 Task: Find connections with filter location Gent with filter topic #aiwith filter profile language French with filter current company Kotak Life with filter school North-Eastern Hill University with filter industry Executive Search Services with filter service category NotaryOnline Research with filter keywords title Mechanic
Action: Mouse moved to (575, 115)
Screenshot: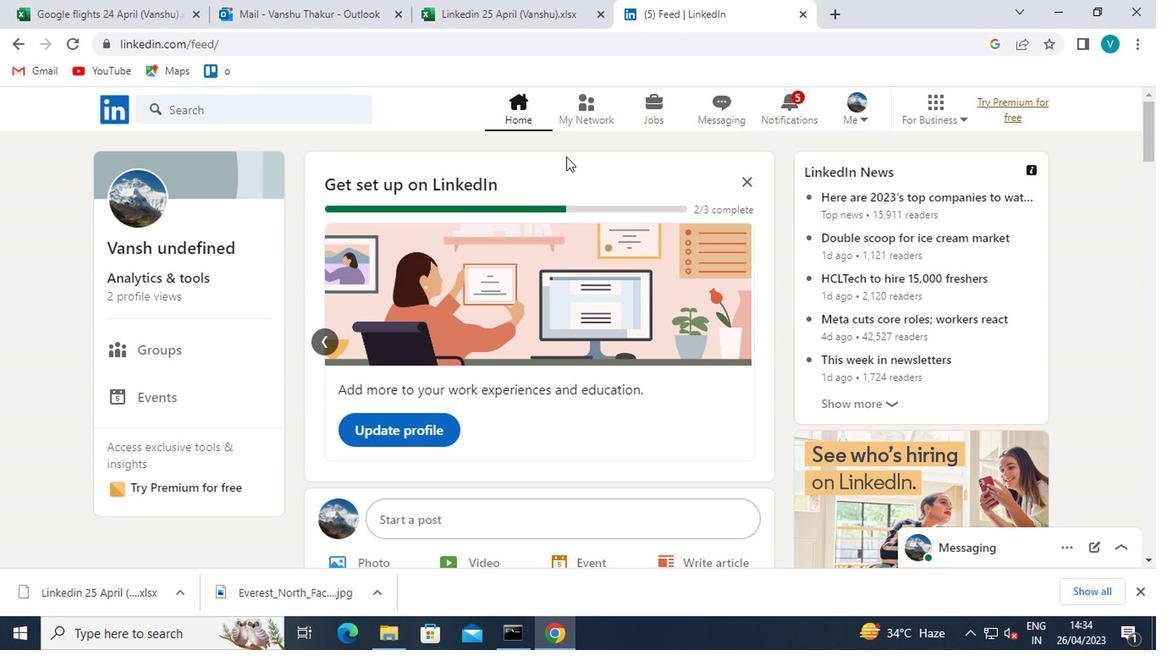 
Action: Mouse pressed left at (575, 115)
Screenshot: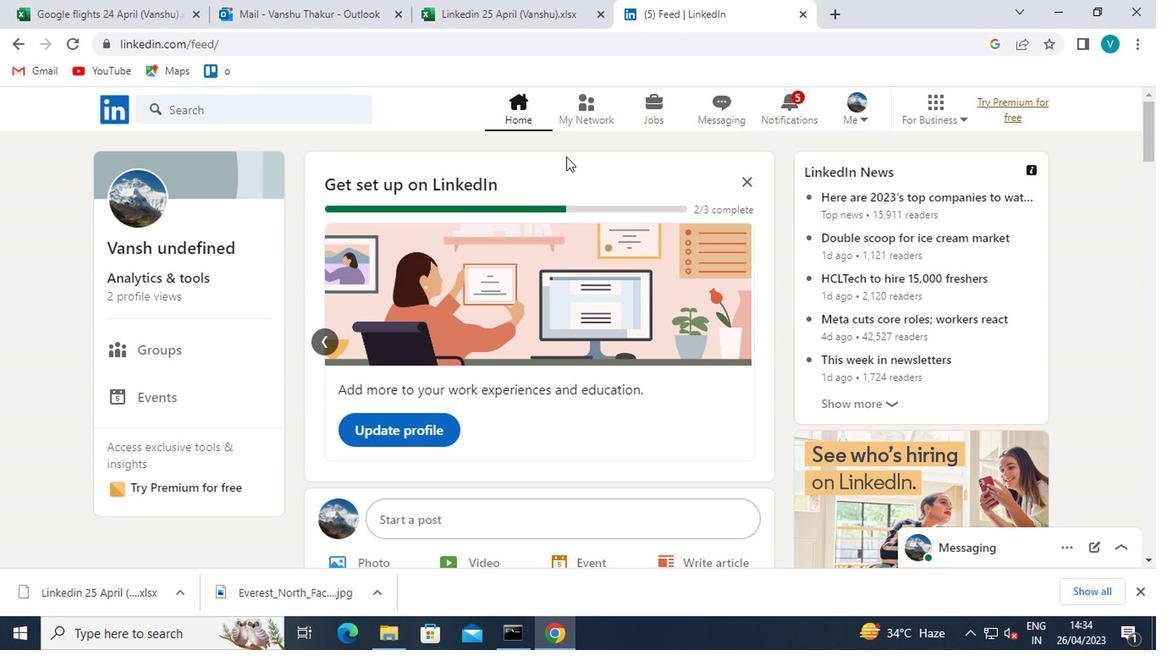 
Action: Mouse moved to (169, 200)
Screenshot: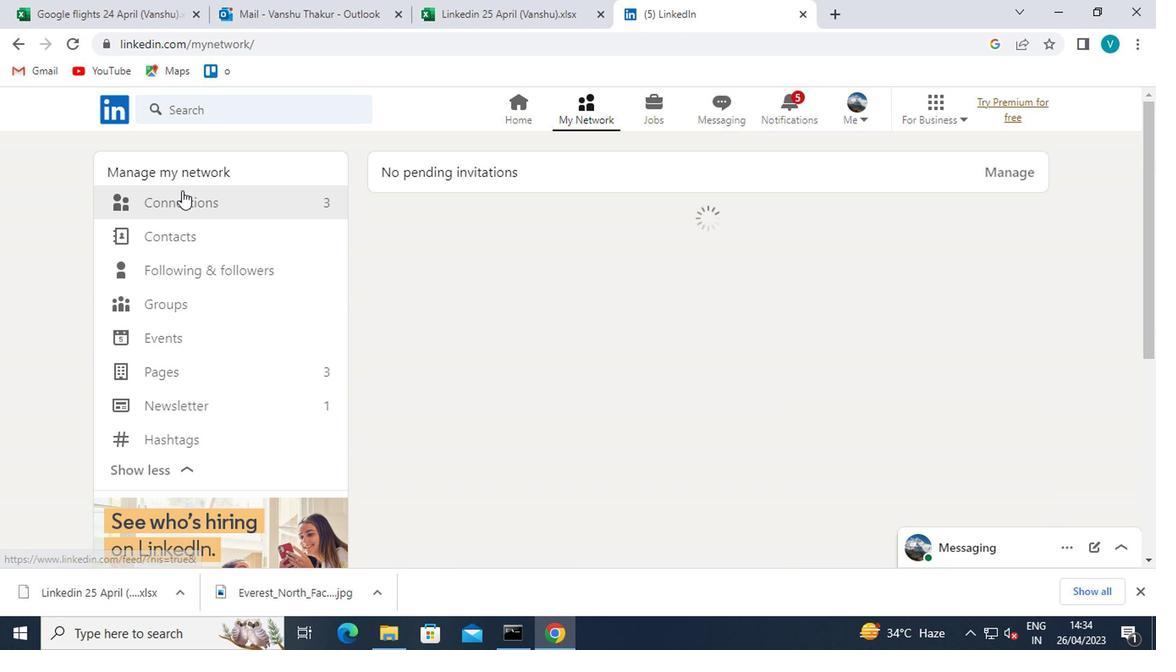 
Action: Mouse pressed left at (169, 200)
Screenshot: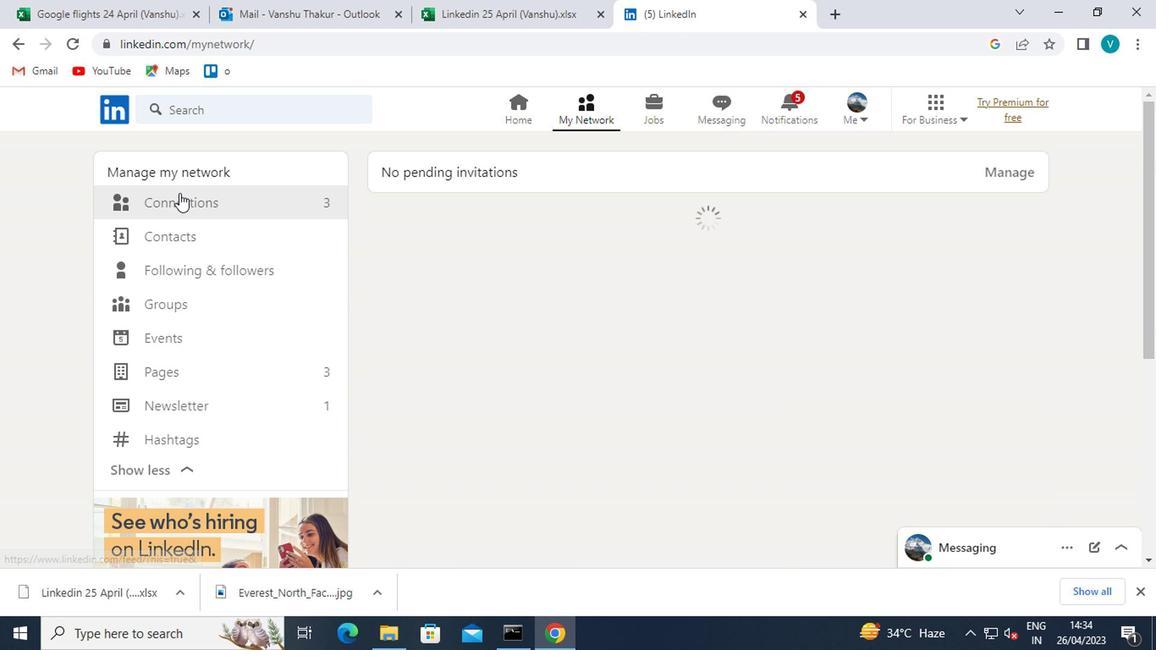 
Action: Mouse moved to (706, 205)
Screenshot: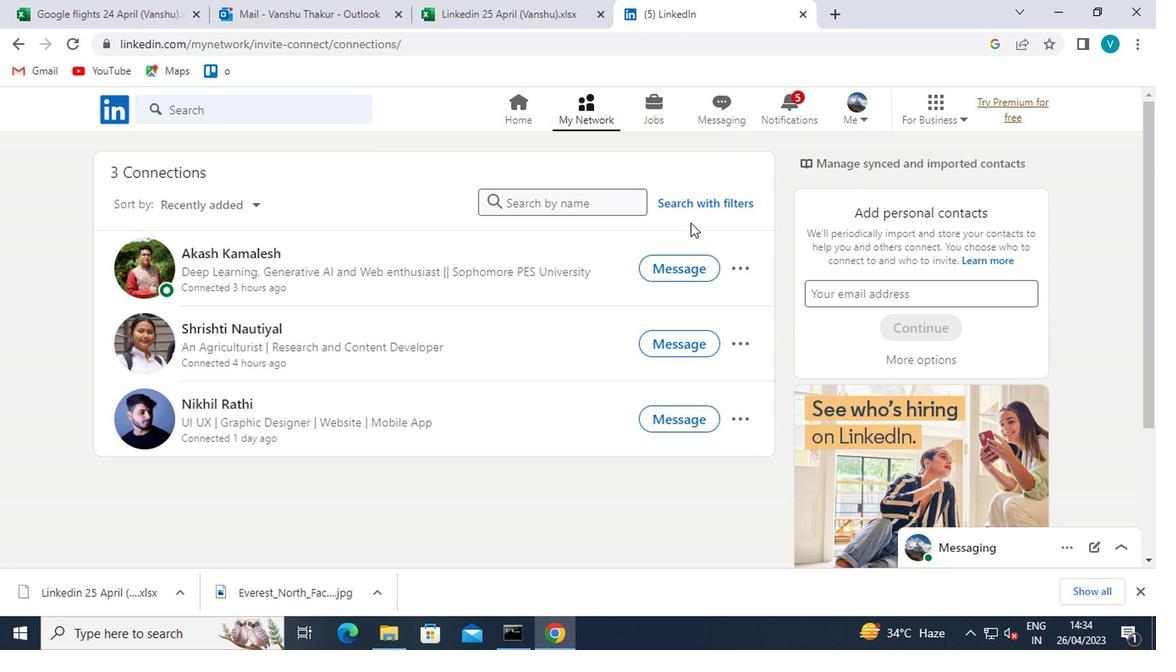 
Action: Mouse pressed left at (706, 205)
Screenshot: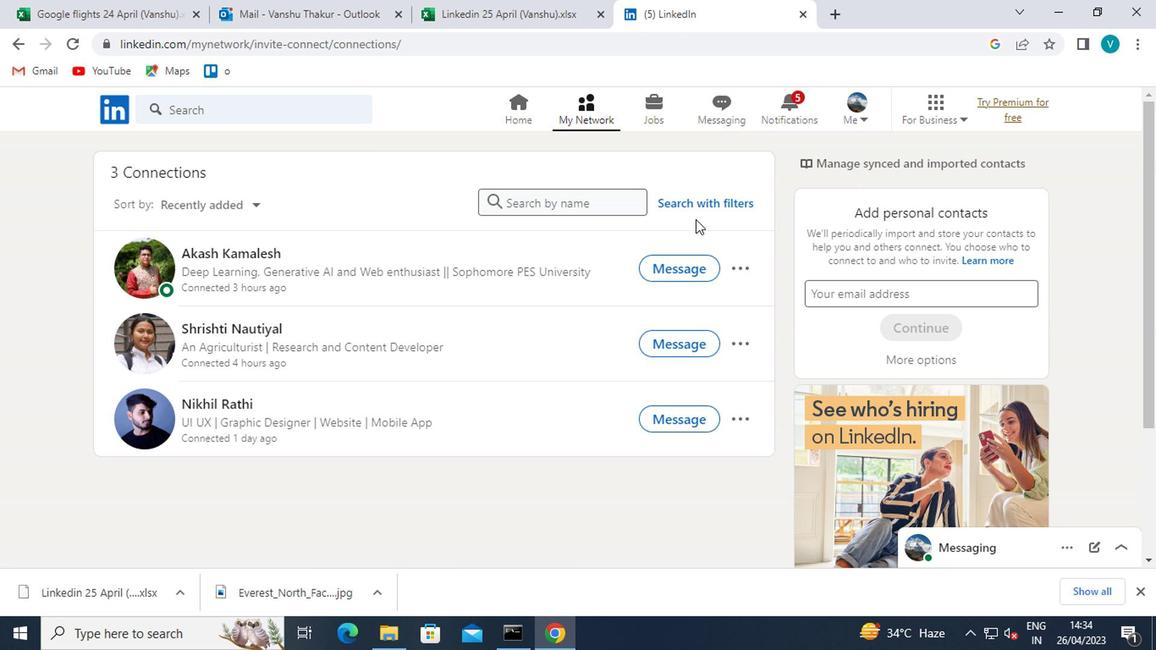 
Action: Mouse moved to (579, 165)
Screenshot: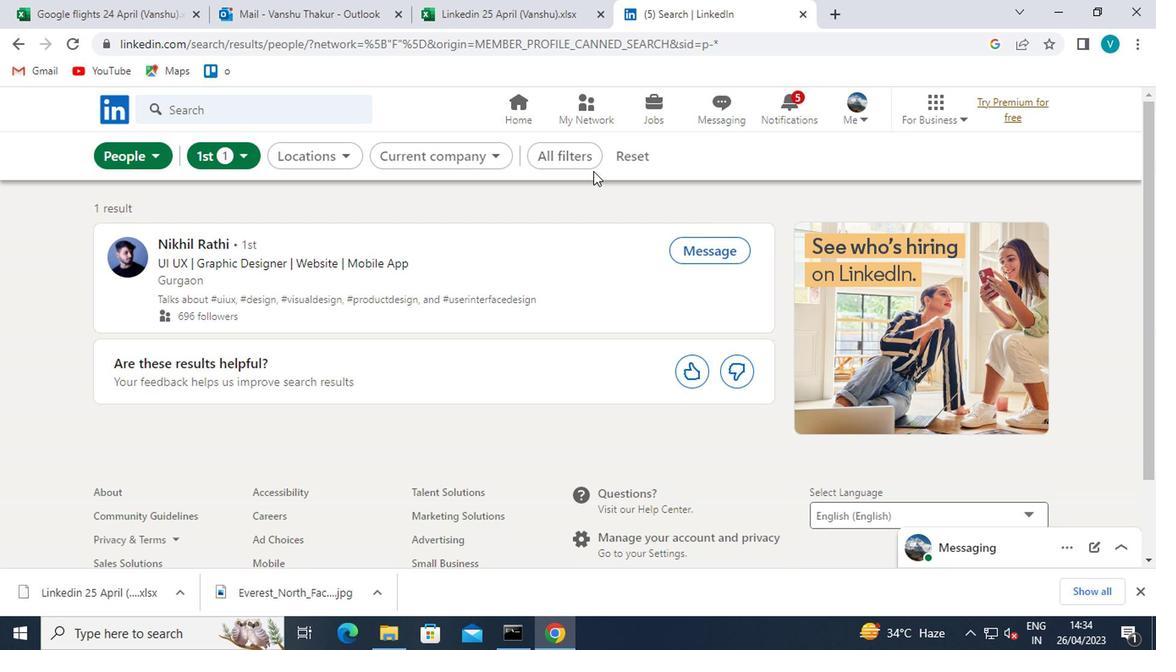 
Action: Mouse pressed left at (579, 165)
Screenshot: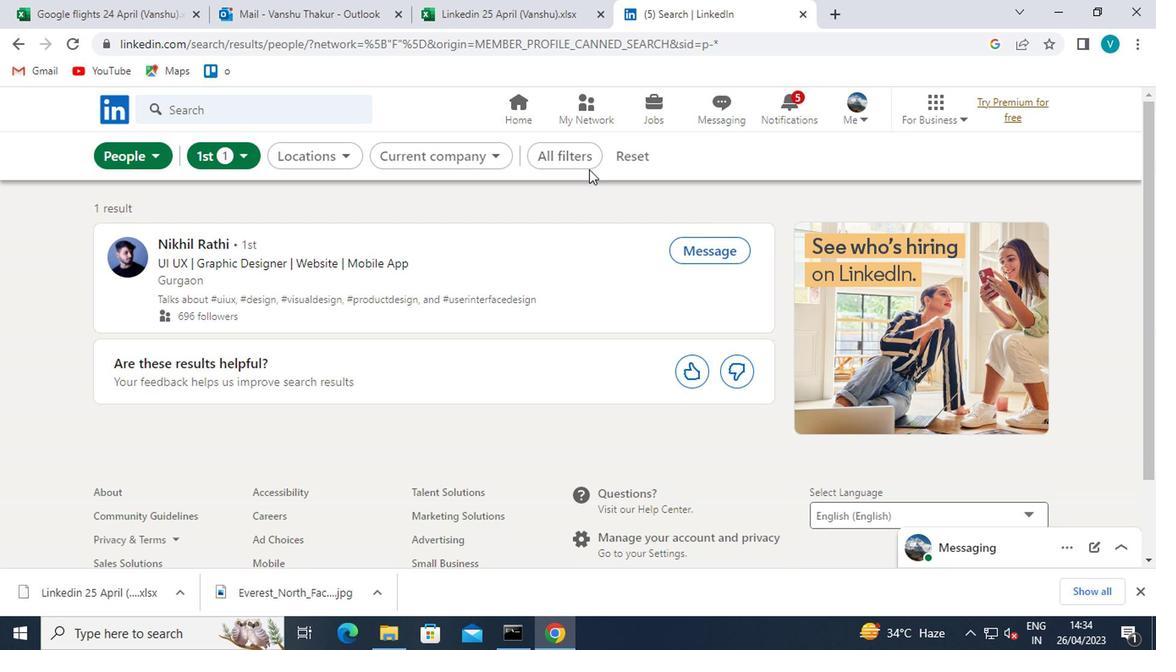 
Action: Mouse moved to (758, 295)
Screenshot: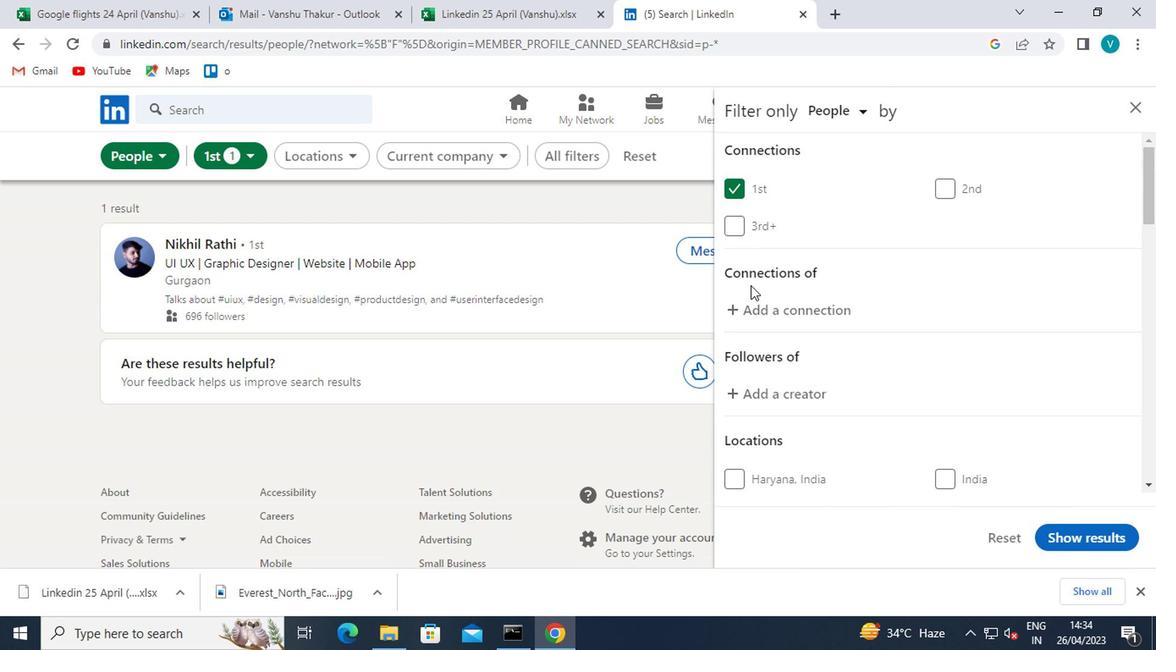 
Action: Mouse scrolled (758, 294) with delta (0, 0)
Screenshot: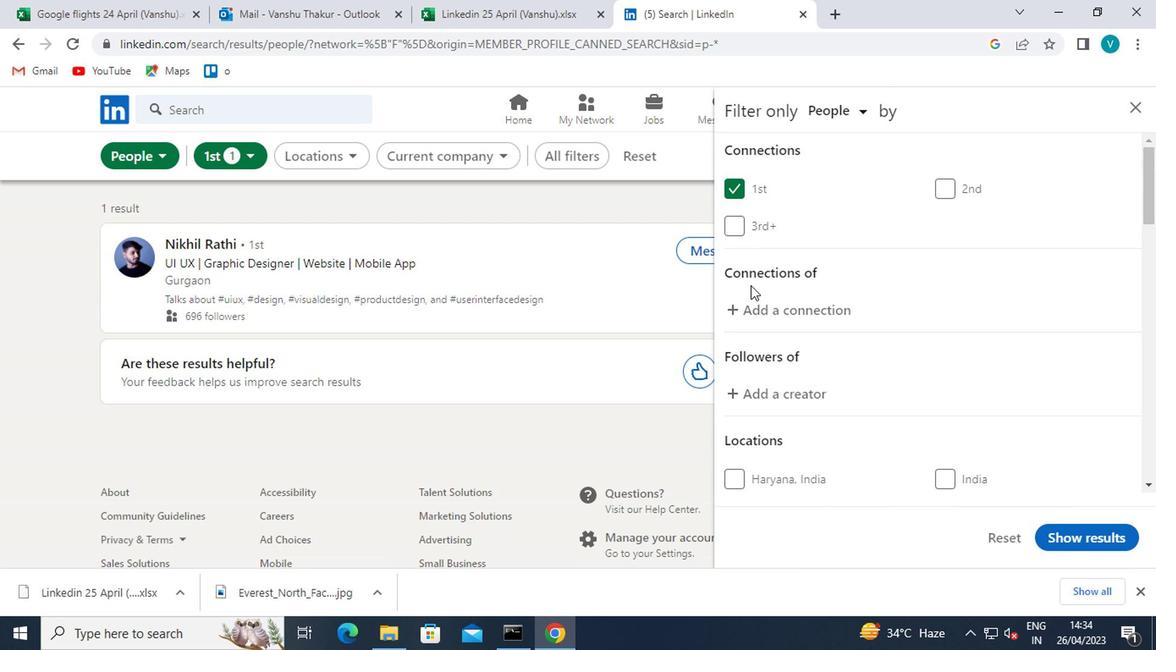
Action: Mouse moved to (760, 298)
Screenshot: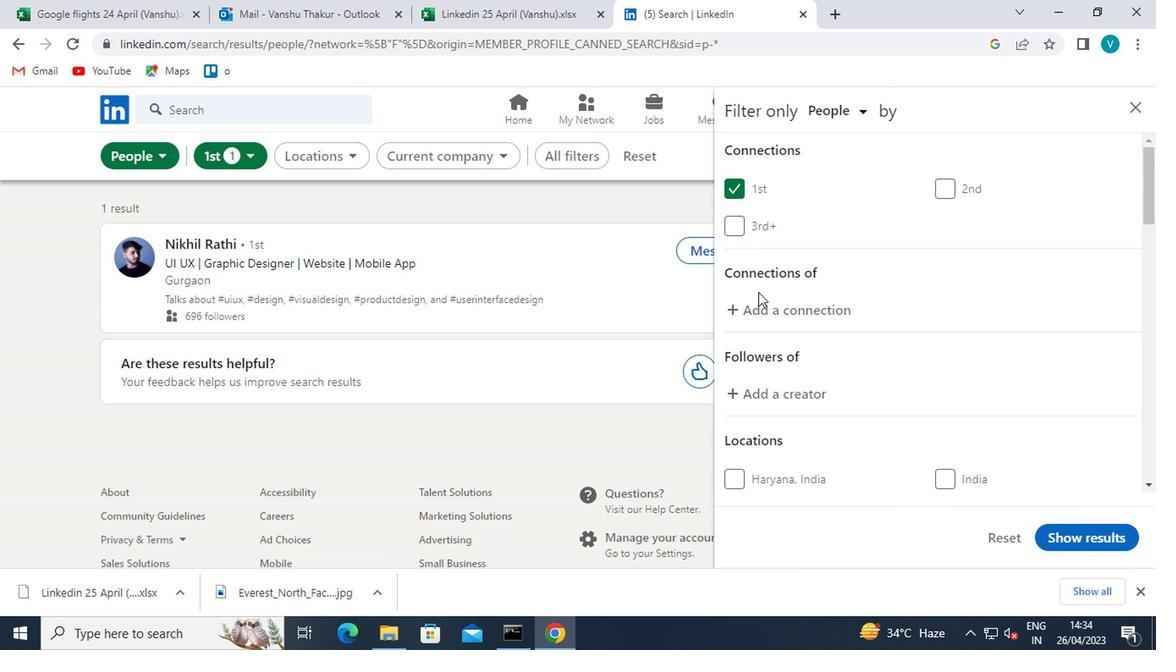 
Action: Mouse scrolled (760, 297) with delta (0, 0)
Screenshot: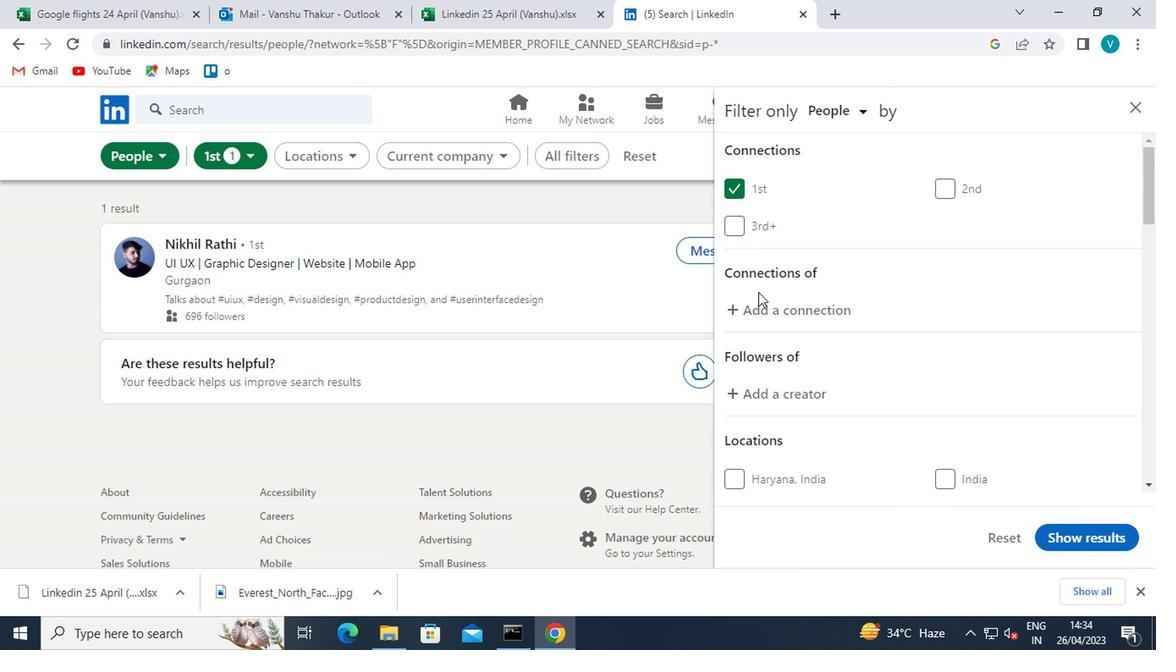 
Action: Mouse moved to (782, 385)
Screenshot: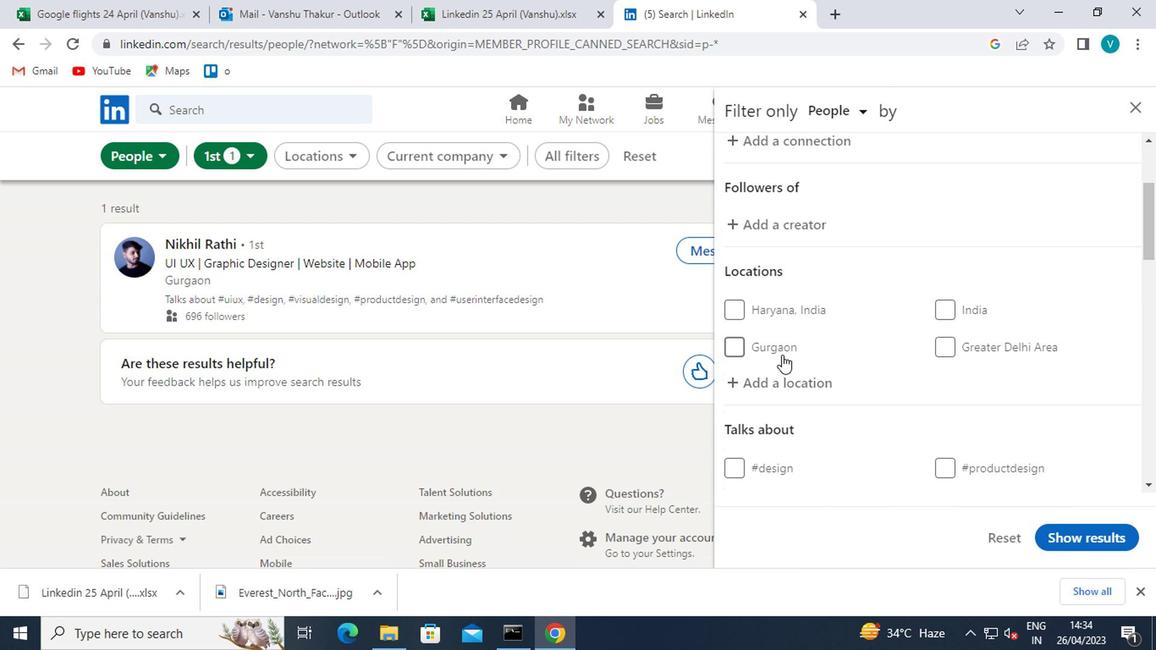 
Action: Mouse pressed left at (782, 385)
Screenshot: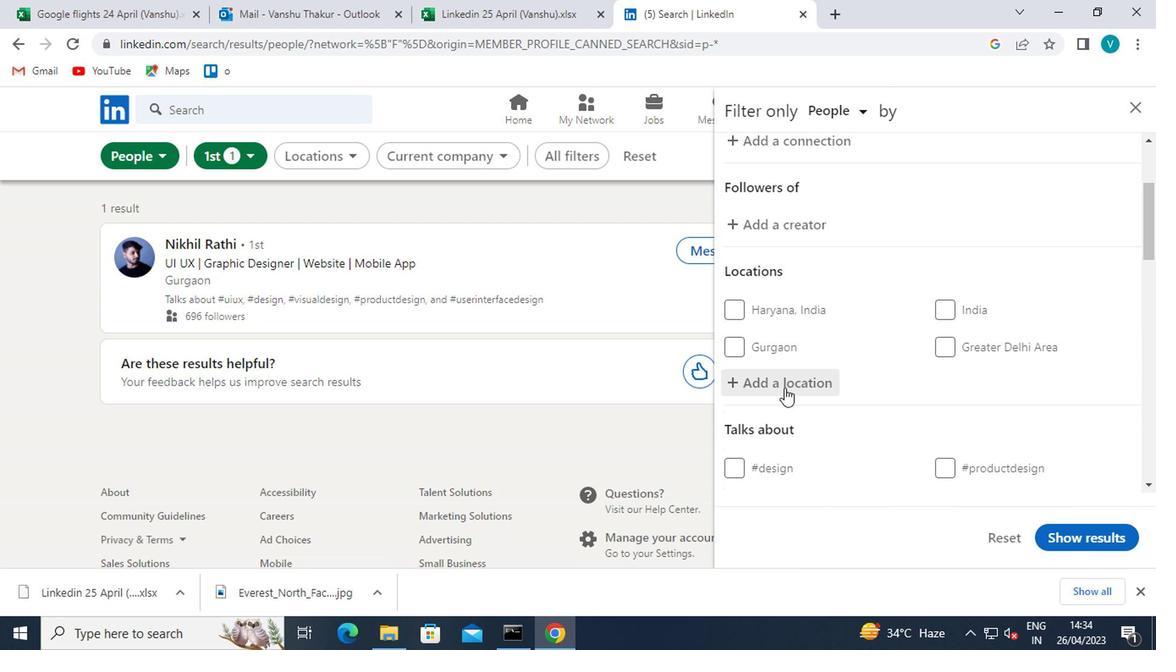 
Action: Key pressed <Key.shift>GENT
Screenshot: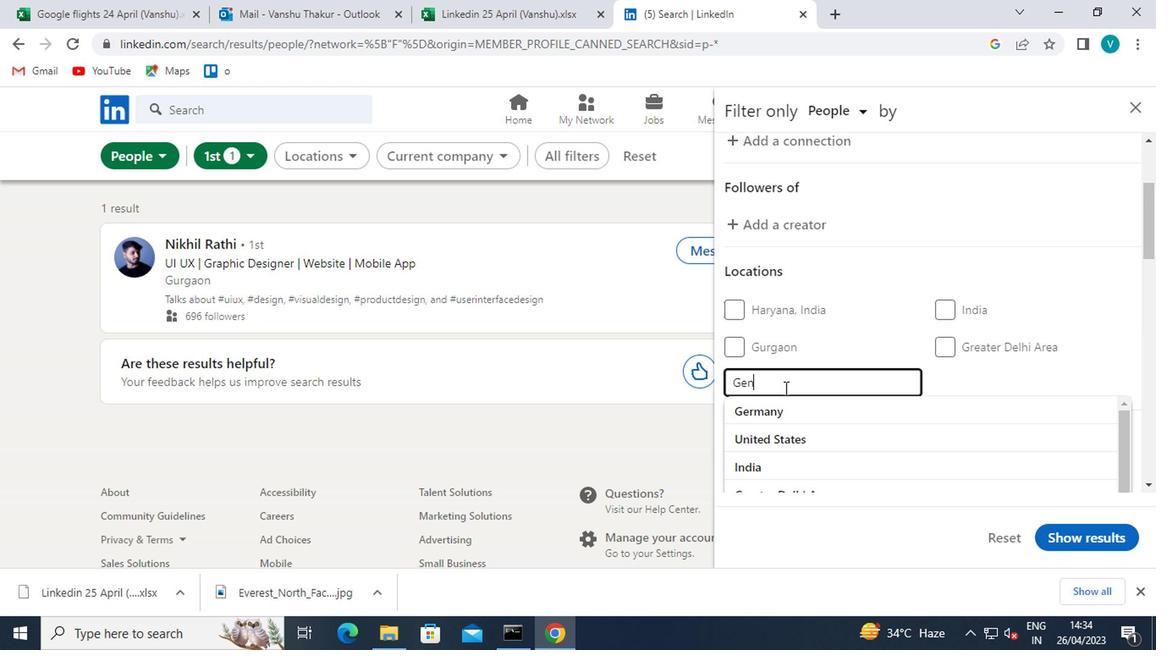 
Action: Mouse moved to (787, 413)
Screenshot: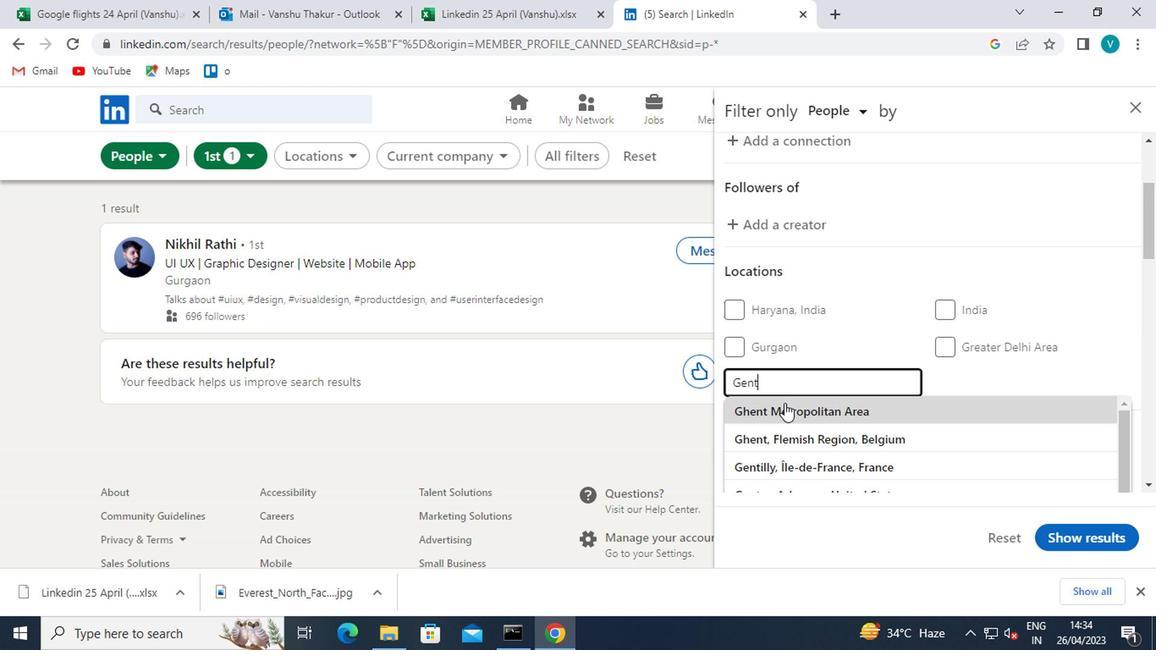 
Action: Mouse pressed left at (787, 413)
Screenshot: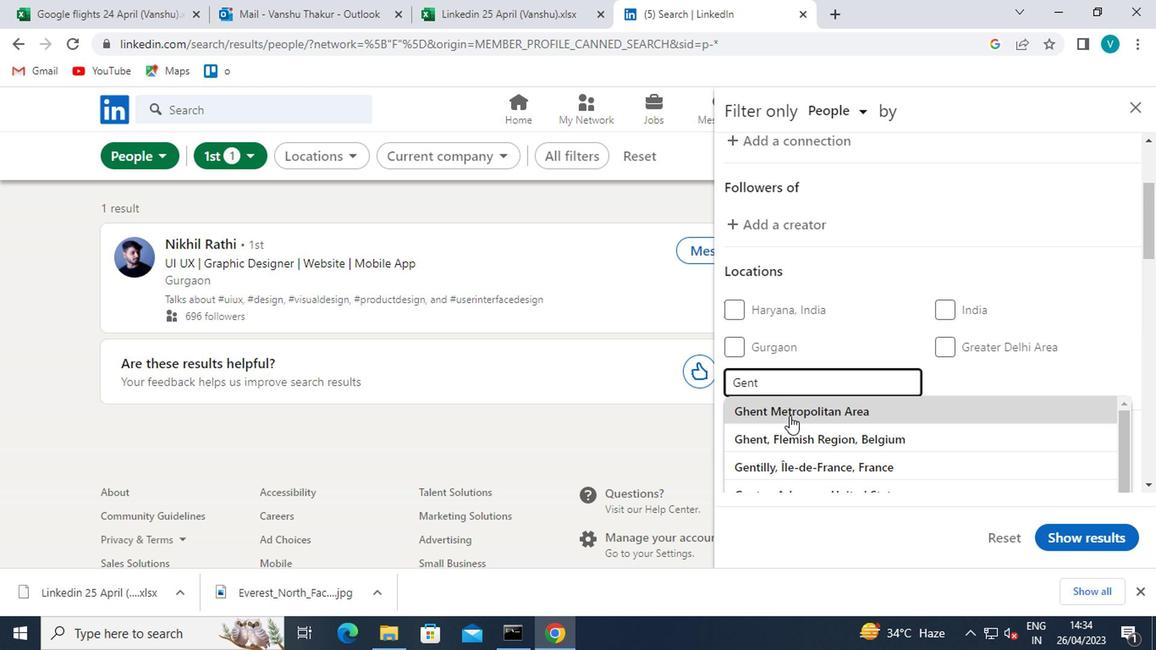 
Action: Mouse moved to (945, 414)
Screenshot: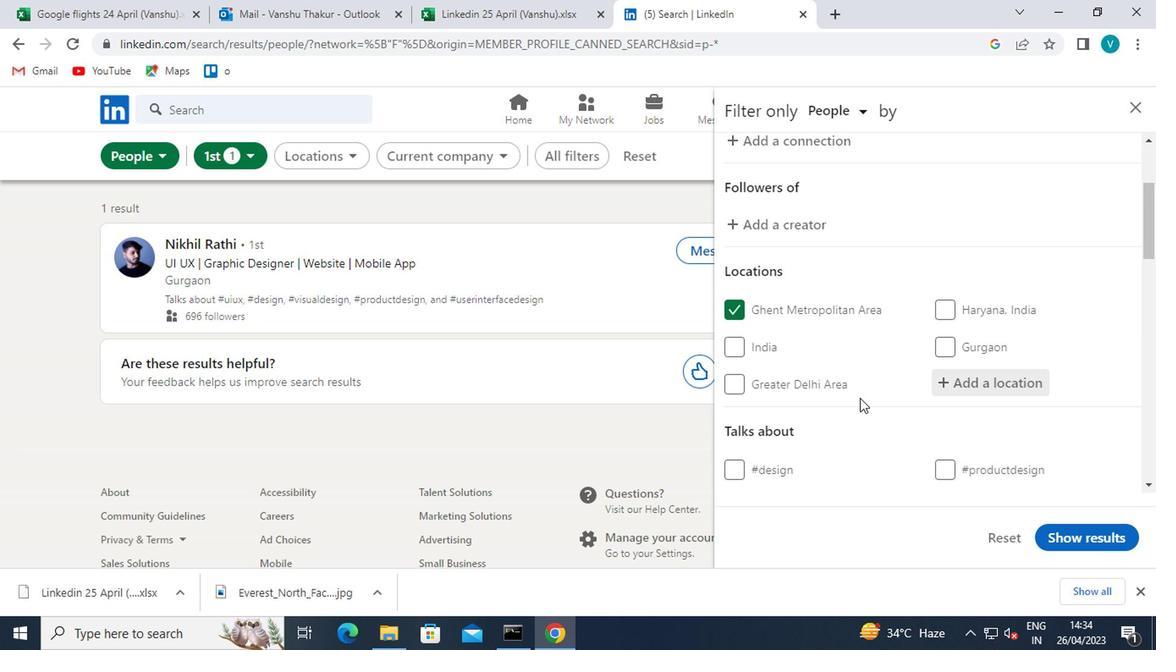 
Action: Mouse scrolled (945, 413) with delta (0, 0)
Screenshot: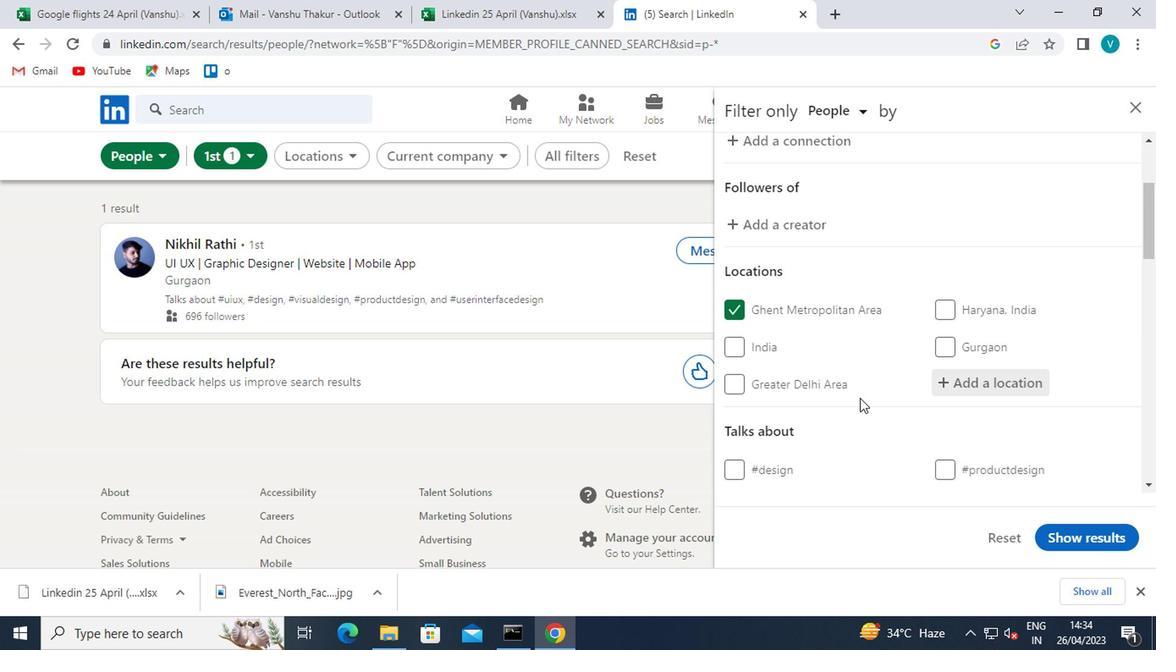 
Action: Mouse moved to (945, 414)
Screenshot: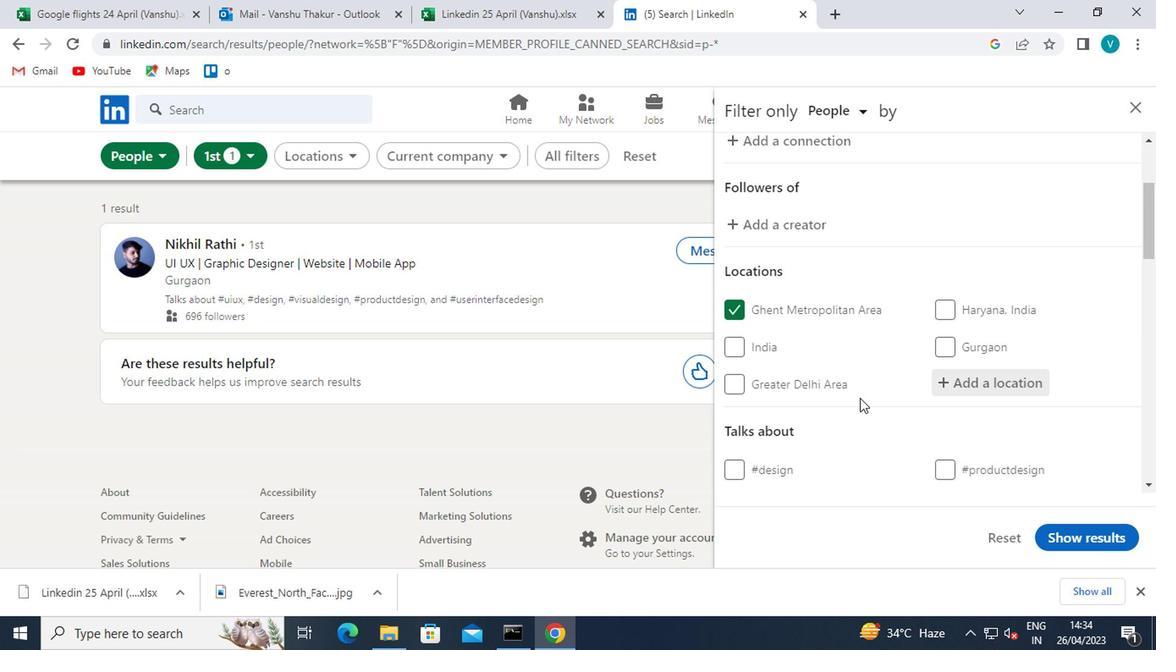 
Action: Mouse scrolled (945, 413) with delta (0, 0)
Screenshot: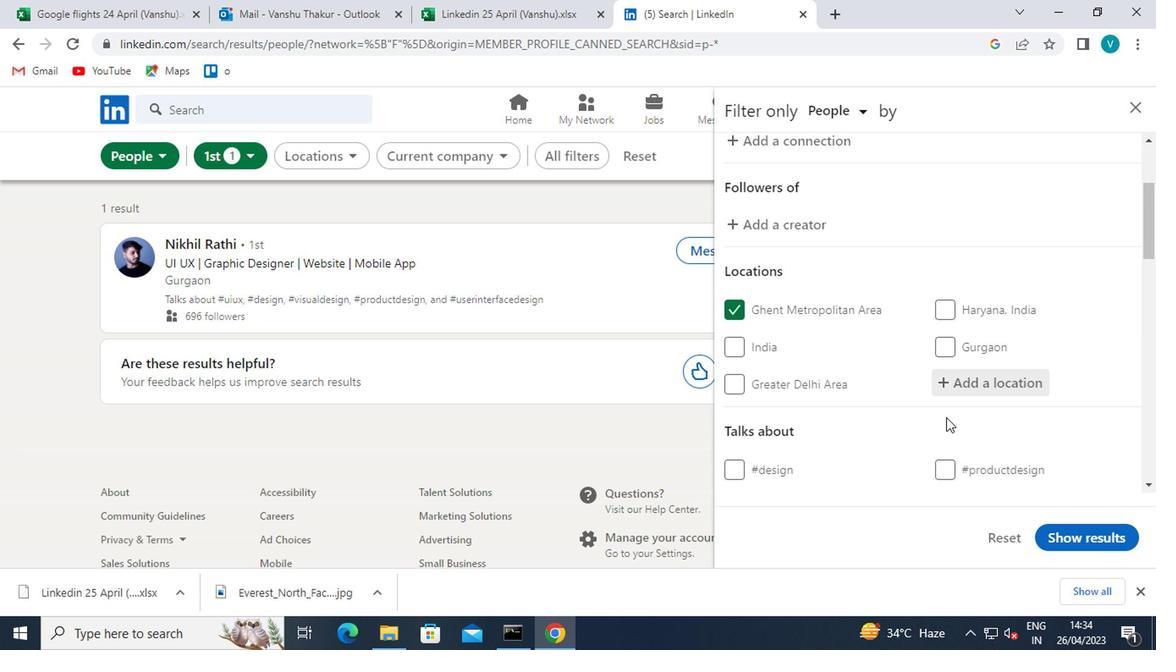 
Action: Mouse moved to (993, 363)
Screenshot: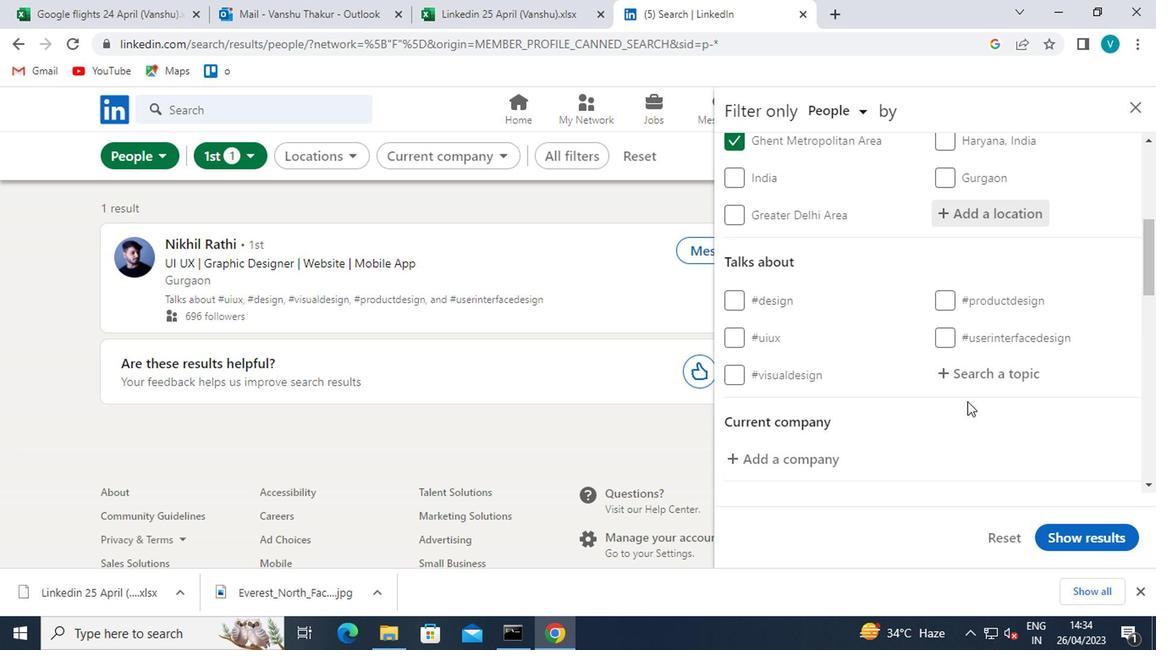
Action: Mouse pressed left at (993, 363)
Screenshot: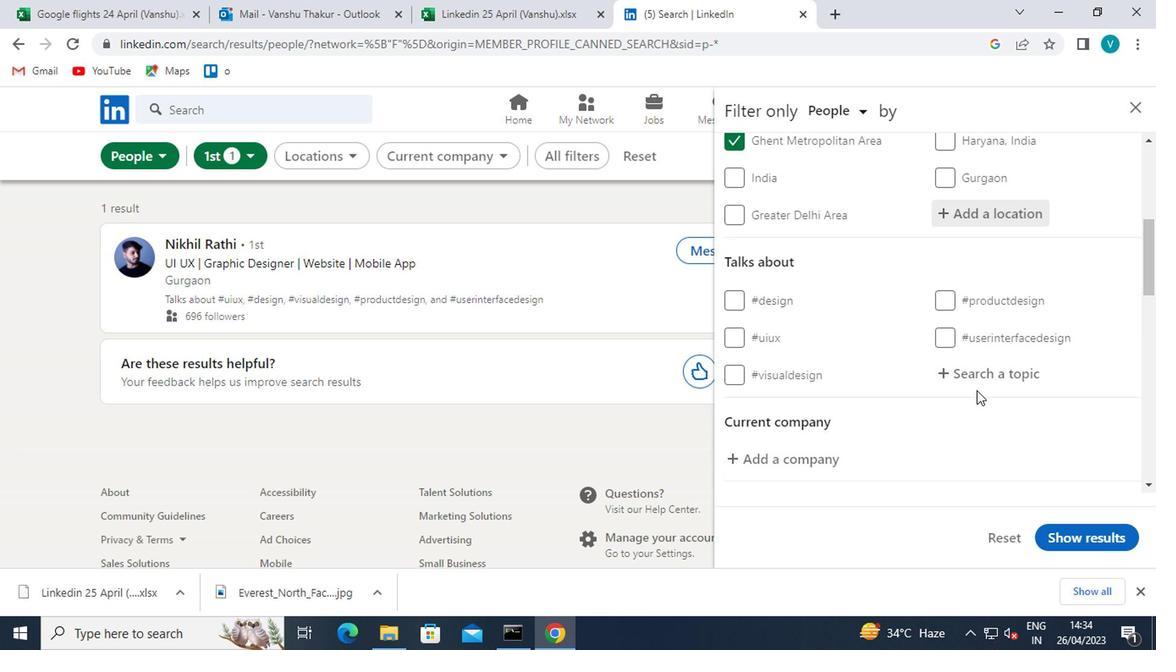 
Action: Mouse moved to (867, 290)
Screenshot: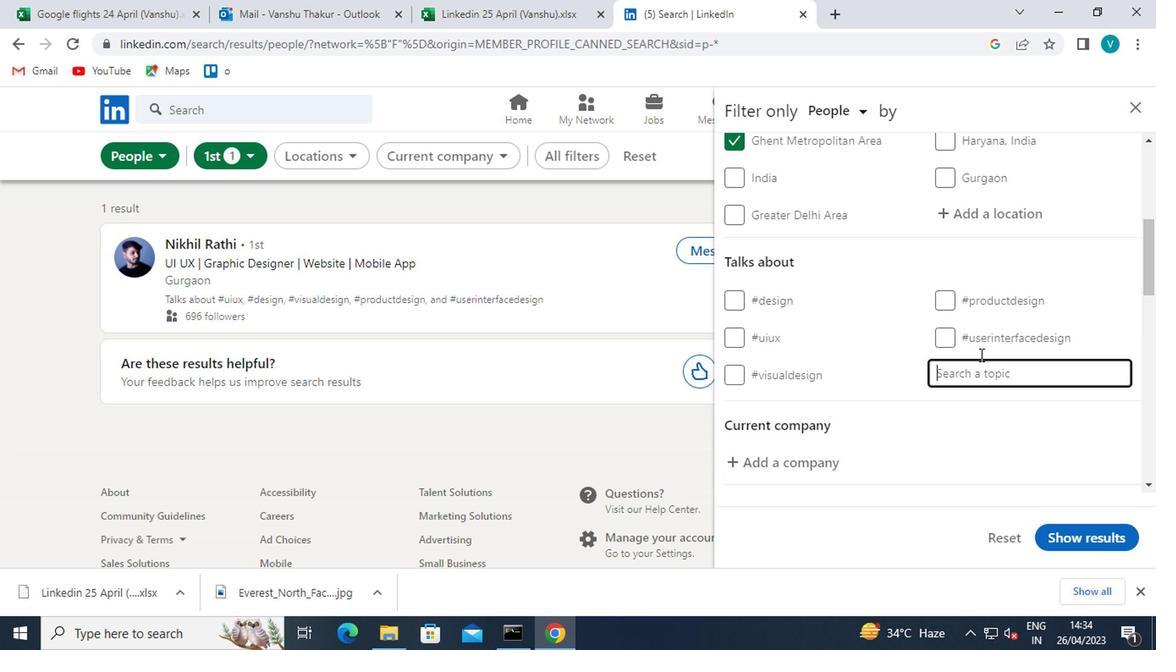 
Action: Key pressed <Key.shift>#AI
Screenshot: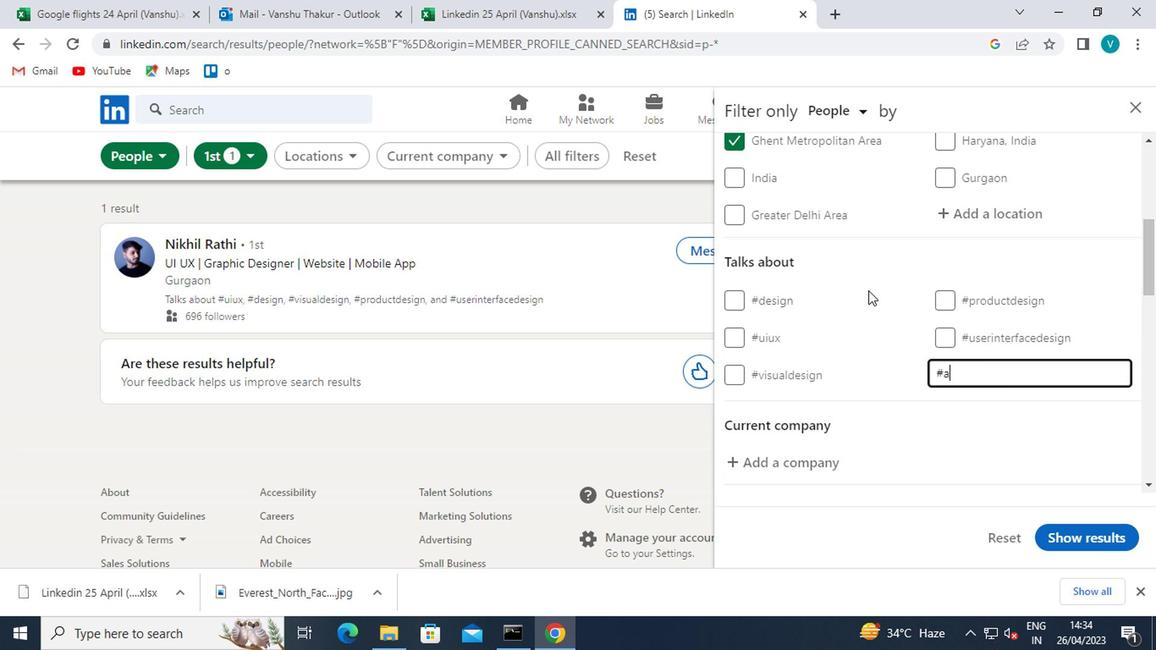 
Action: Mouse moved to (946, 426)
Screenshot: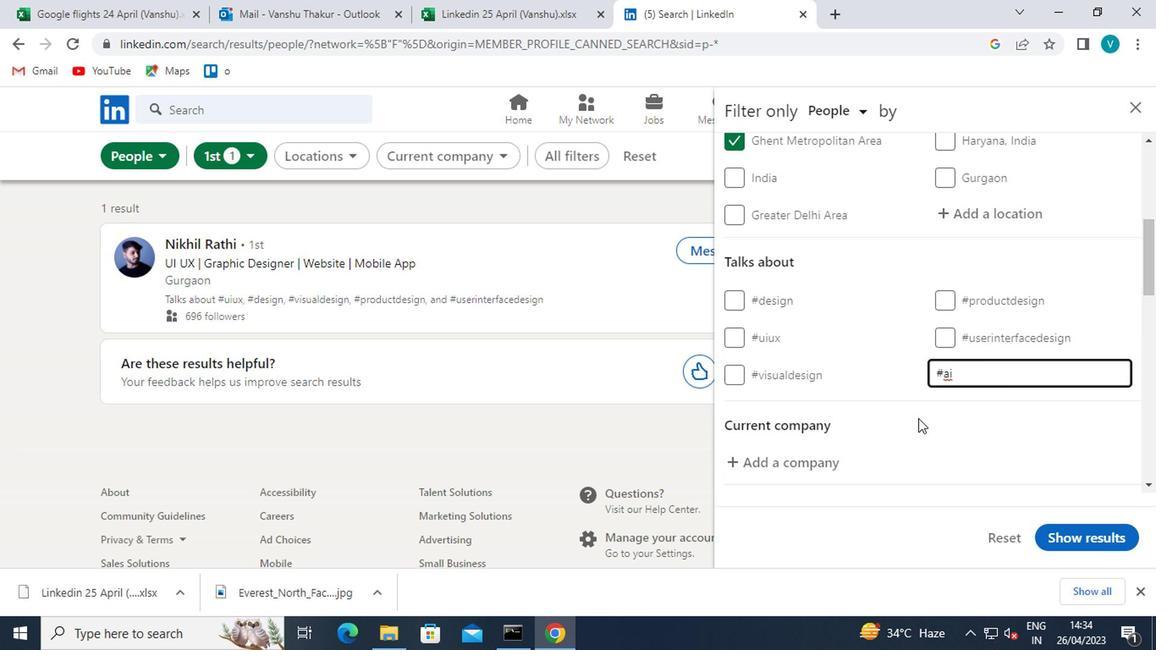 
Action: Mouse pressed left at (946, 426)
Screenshot: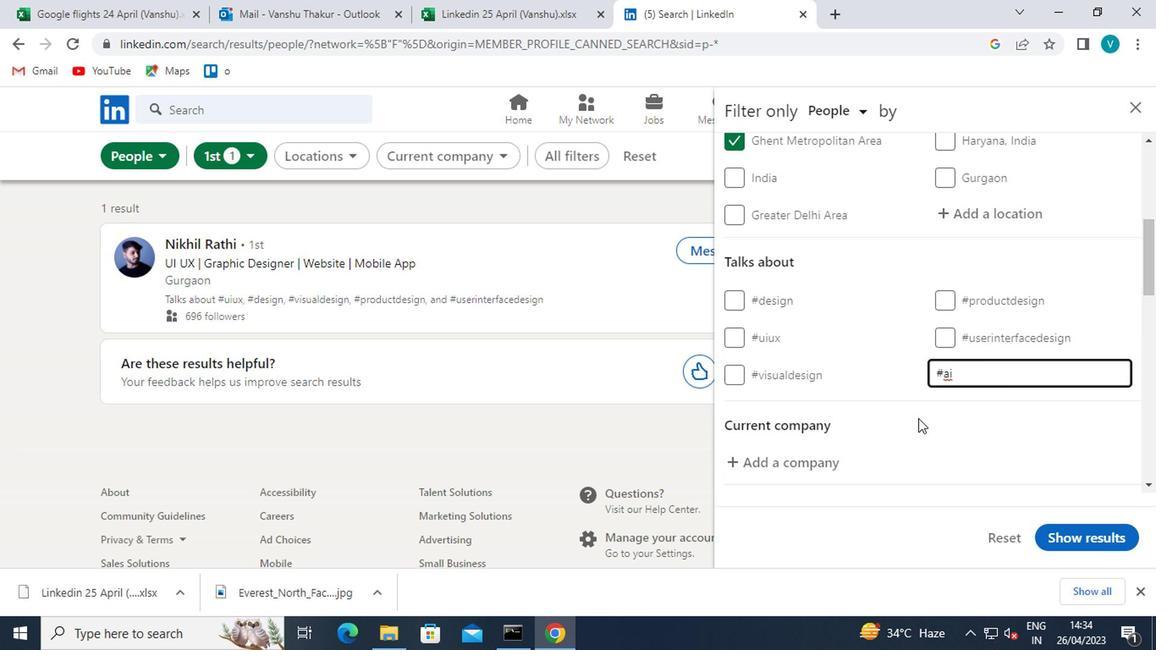 
Action: Mouse moved to (949, 426)
Screenshot: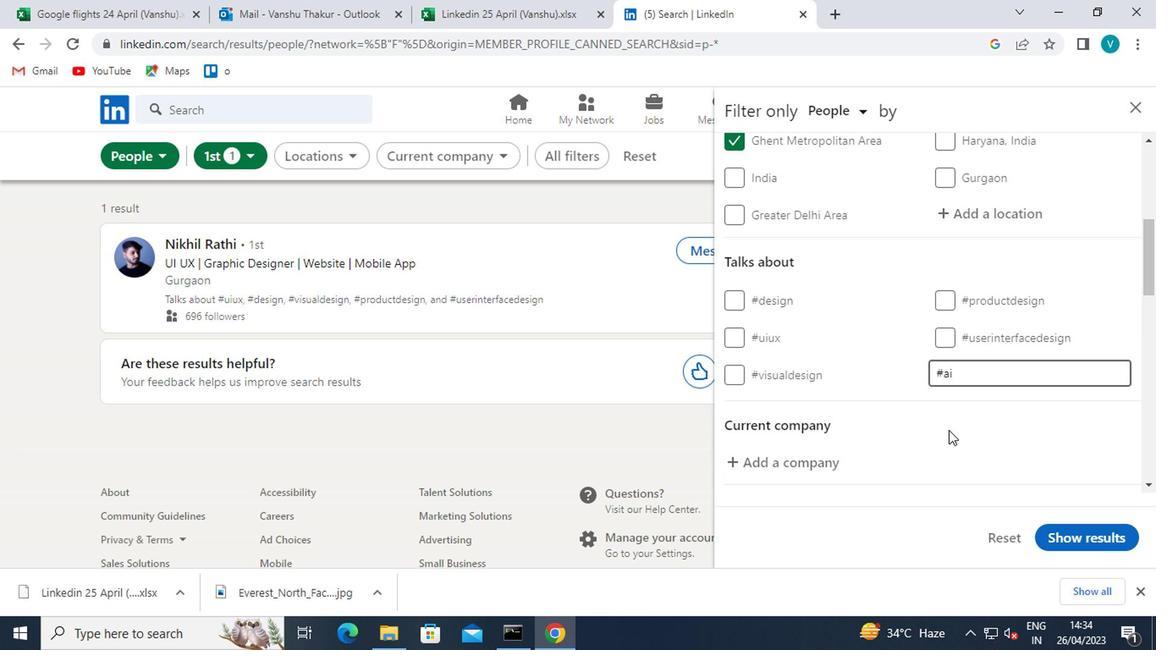 
Action: Mouse scrolled (949, 426) with delta (0, 0)
Screenshot: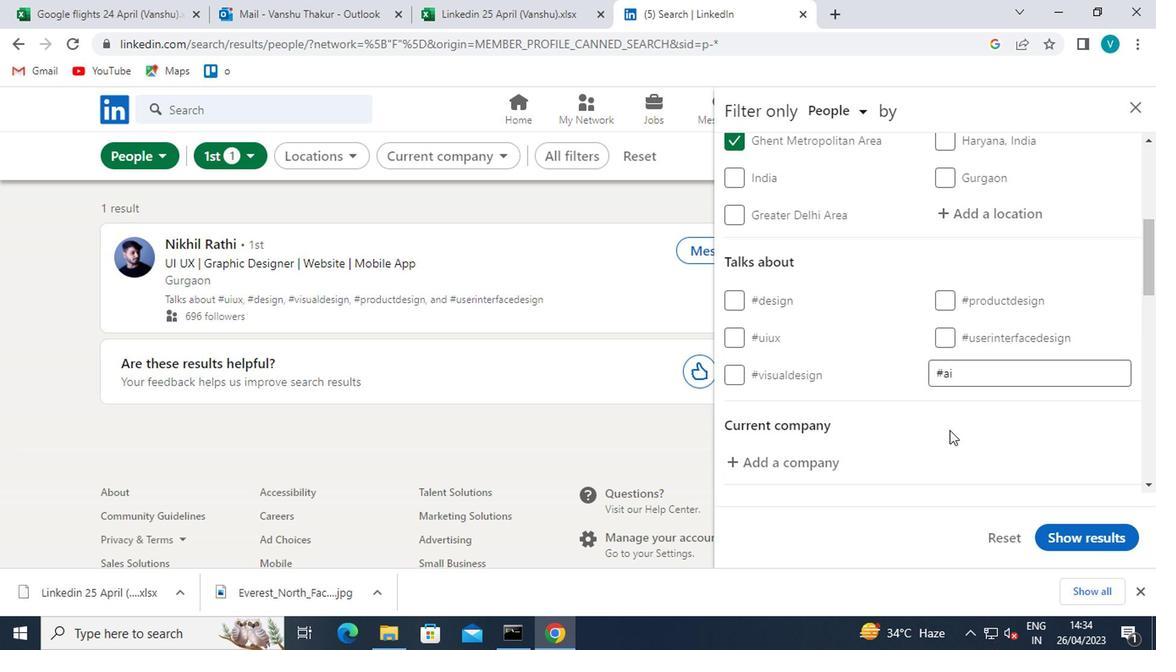 
Action: Mouse scrolled (949, 426) with delta (0, 0)
Screenshot: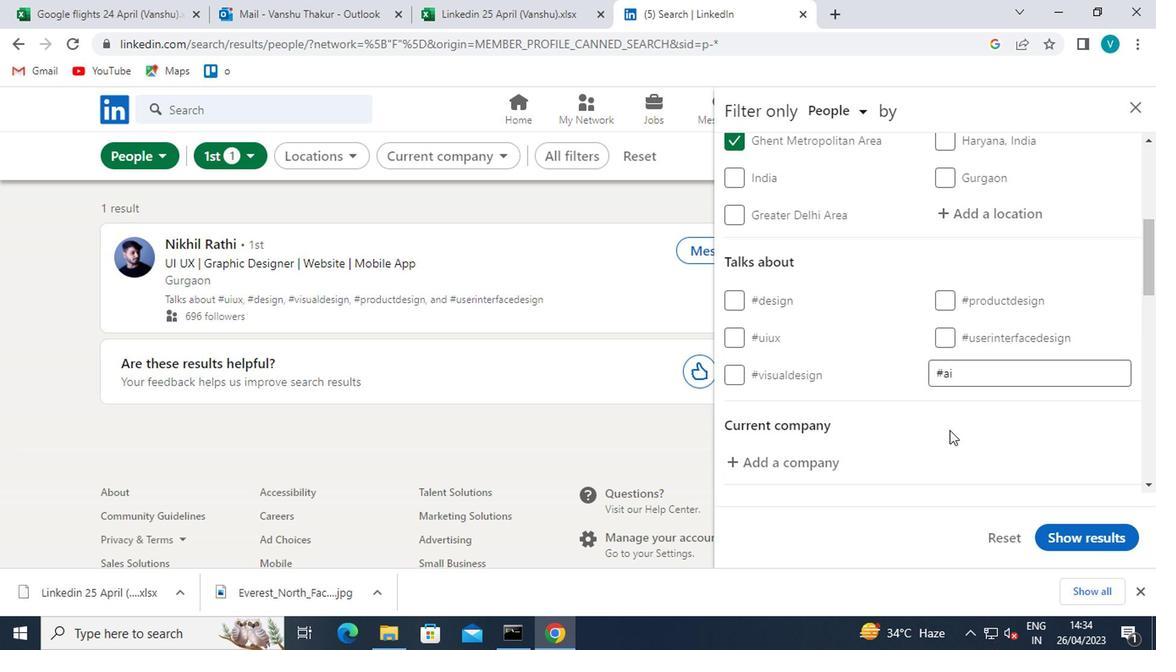
Action: Mouse moved to (813, 292)
Screenshot: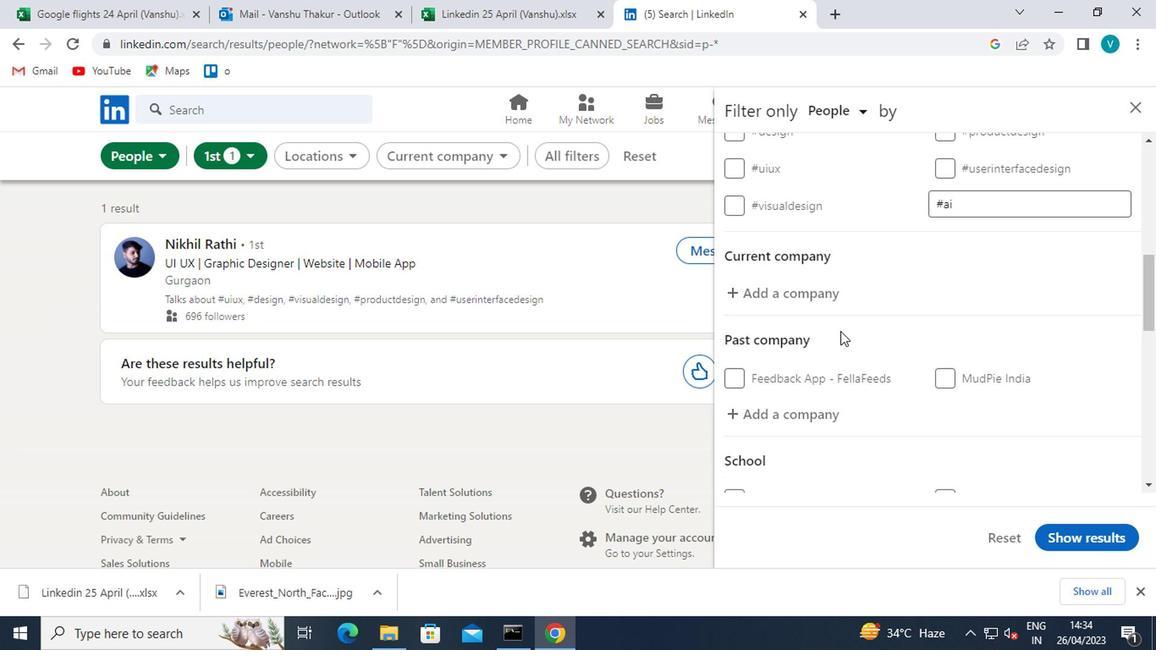 
Action: Mouse pressed left at (813, 292)
Screenshot: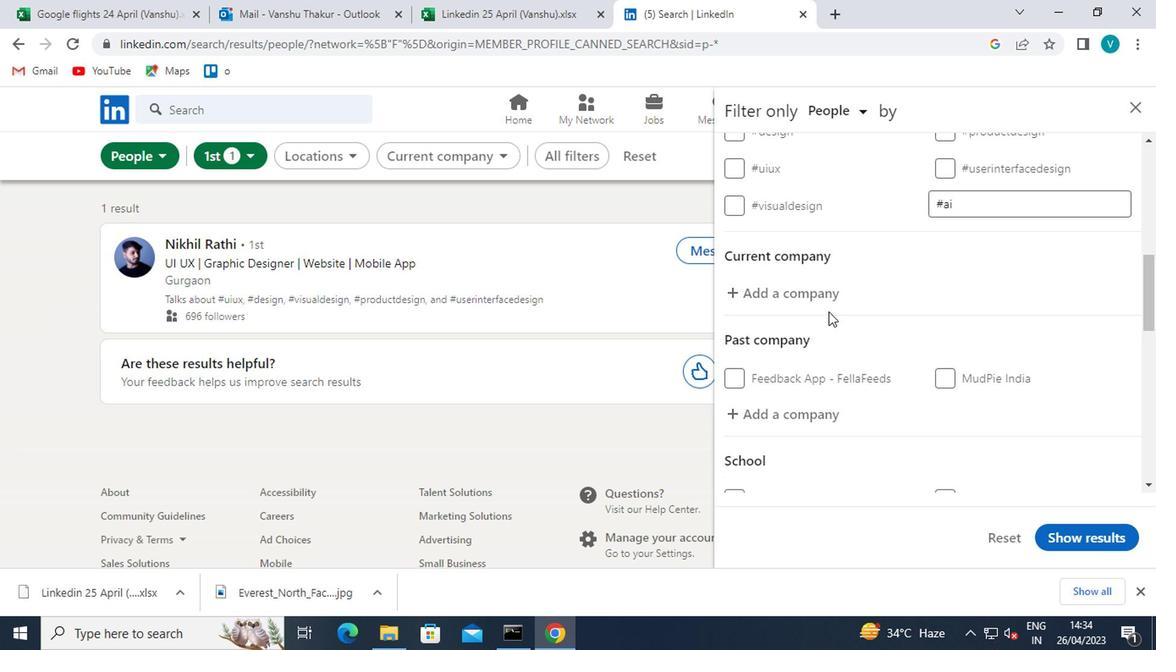 
Action: Mouse moved to (815, 290)
Screenshot: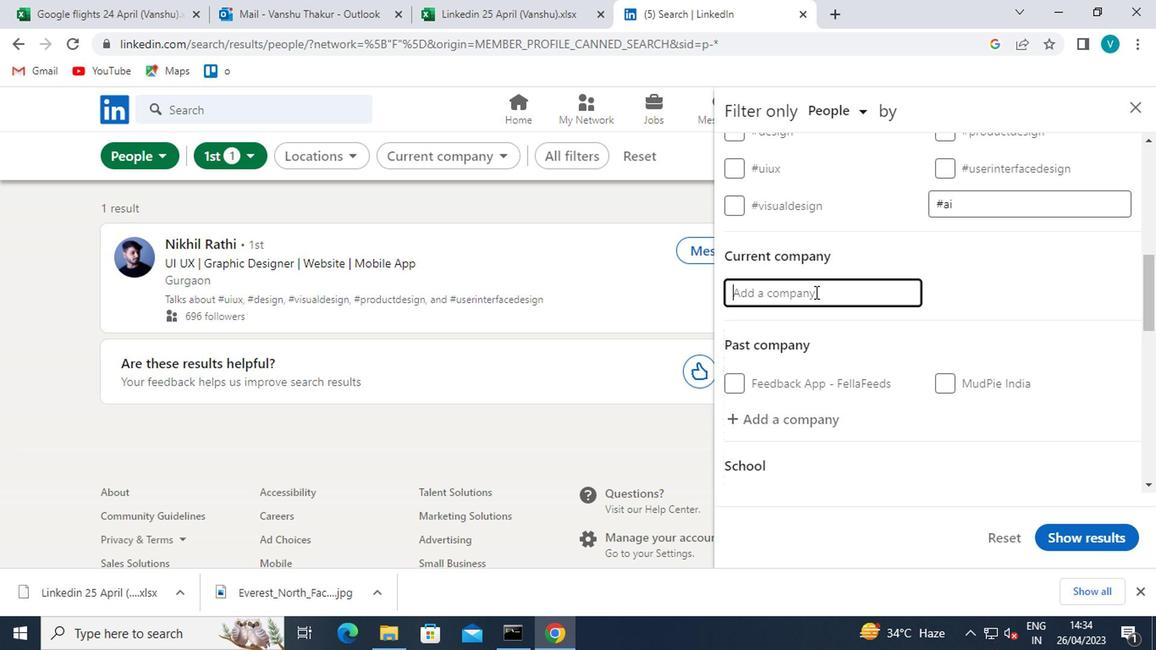 
Action: Key pressed <Key.shift>KOTAK
Screenshot: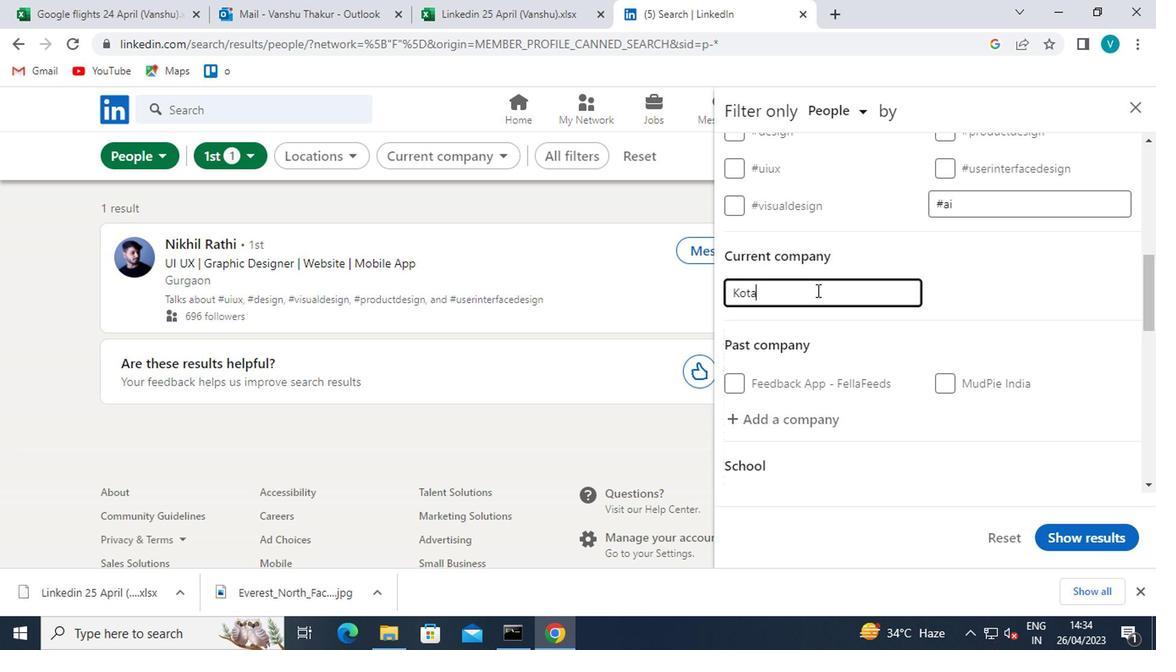 
Action: Mouse moved to (834, 357)
Screenshot: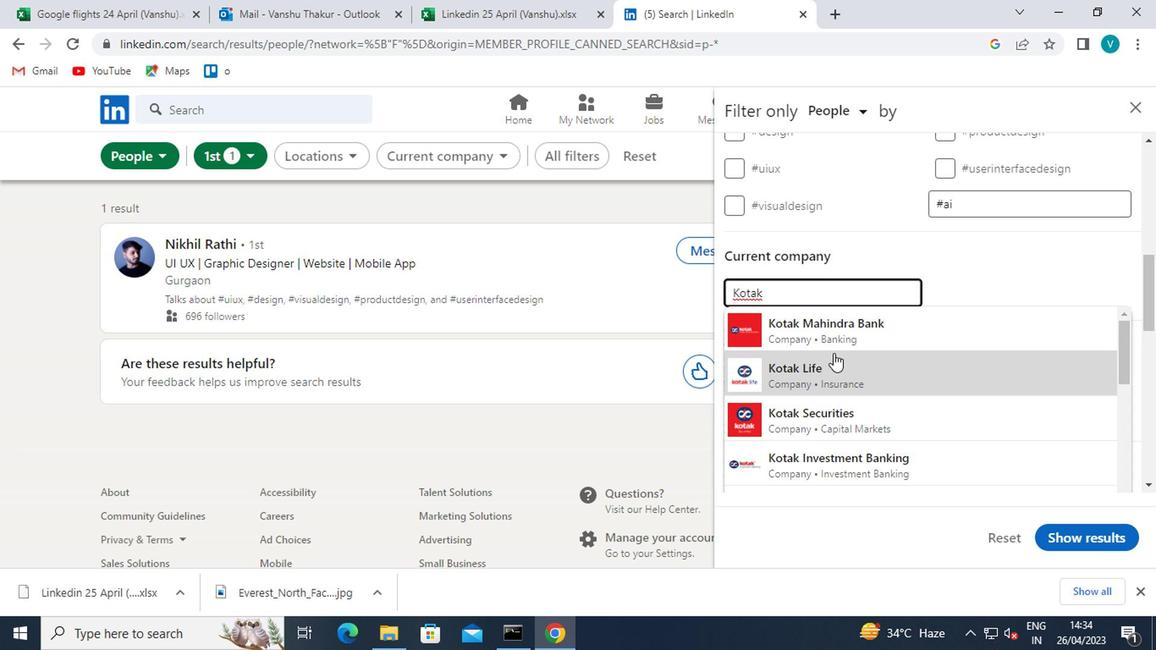 
Action: Mouse pressed left at (834, 357)
Screenshot: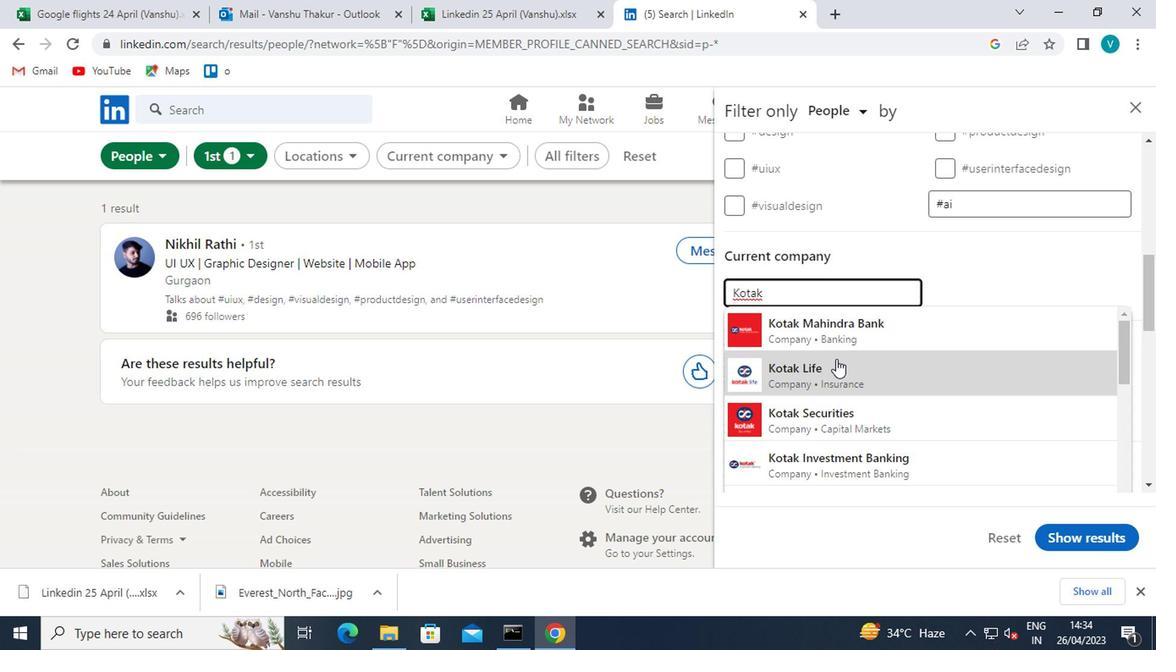 
Action: Mouse scrolled (834, 356) with delta (0, 0)
Screenshot: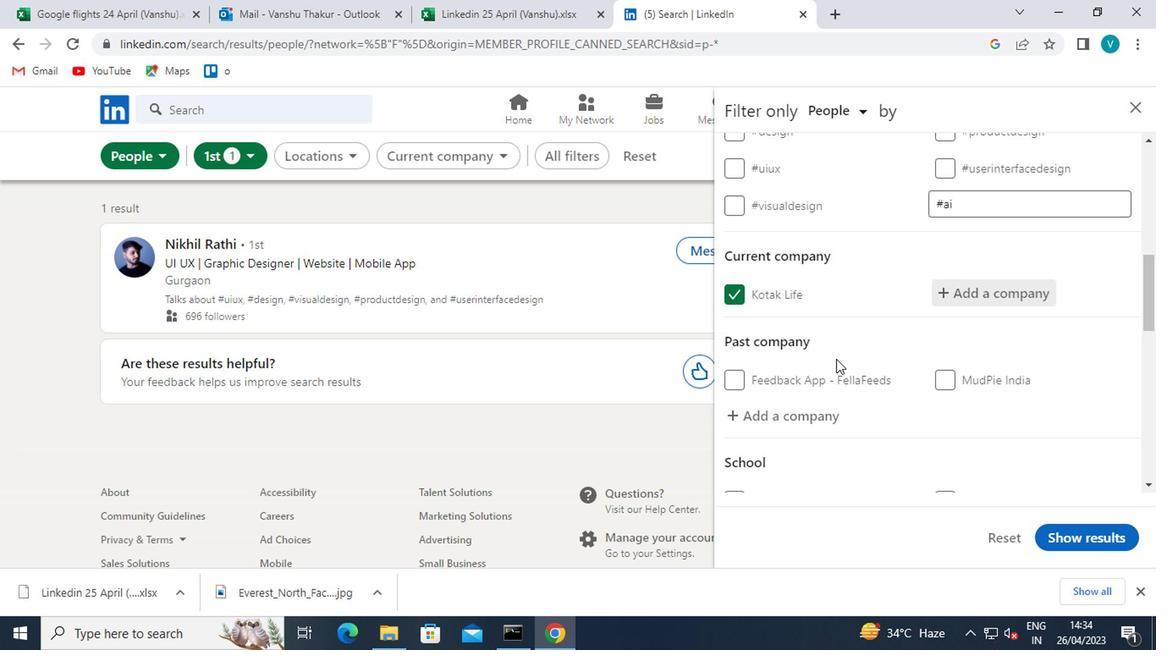 
Action: Mouse scrolled (834, 356) with delta (0, 0)
Screenshot: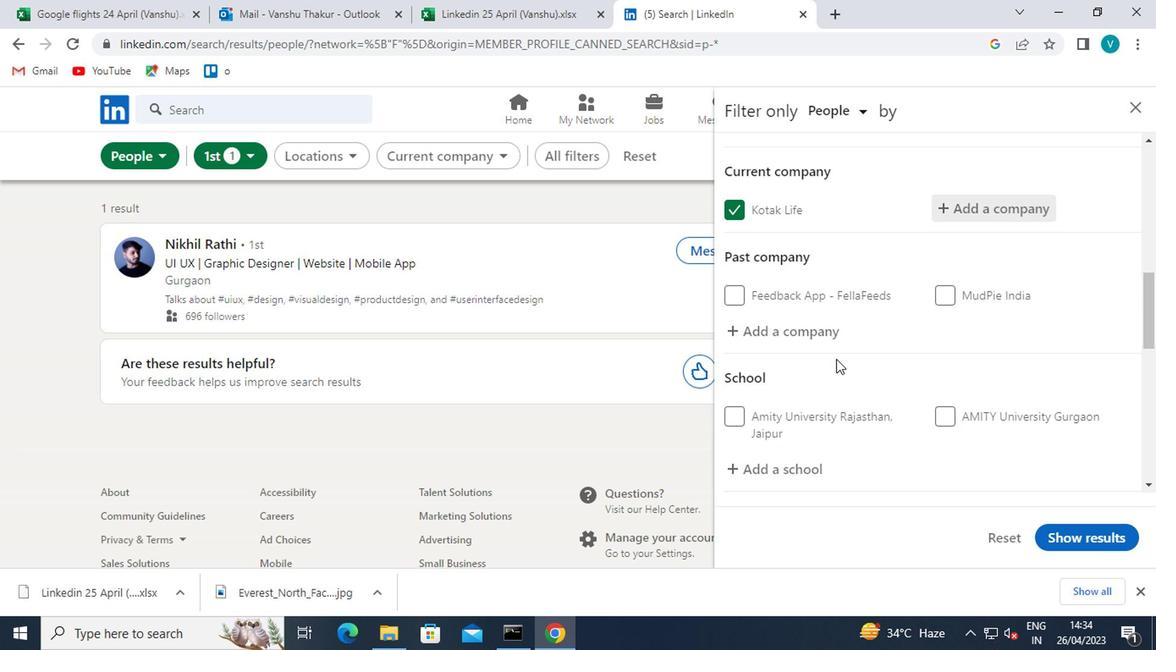 
Action: Mouse moved to (797, 382)
Screenshot: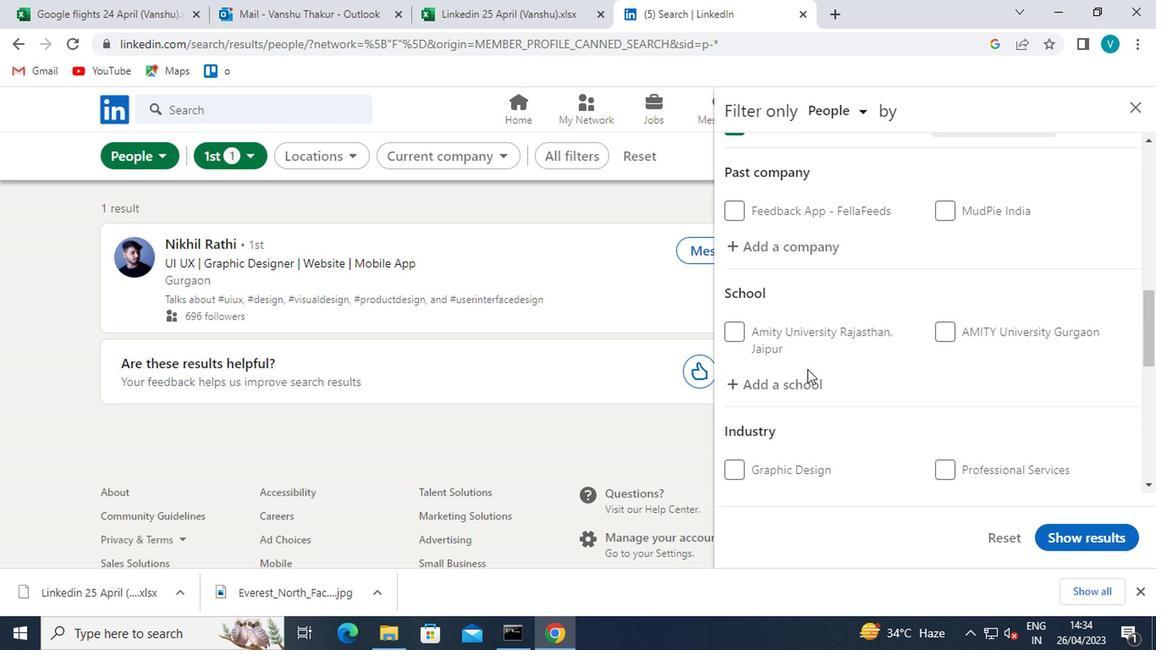 
Action: Mouse pressed left at (797, 382)
Screenshot: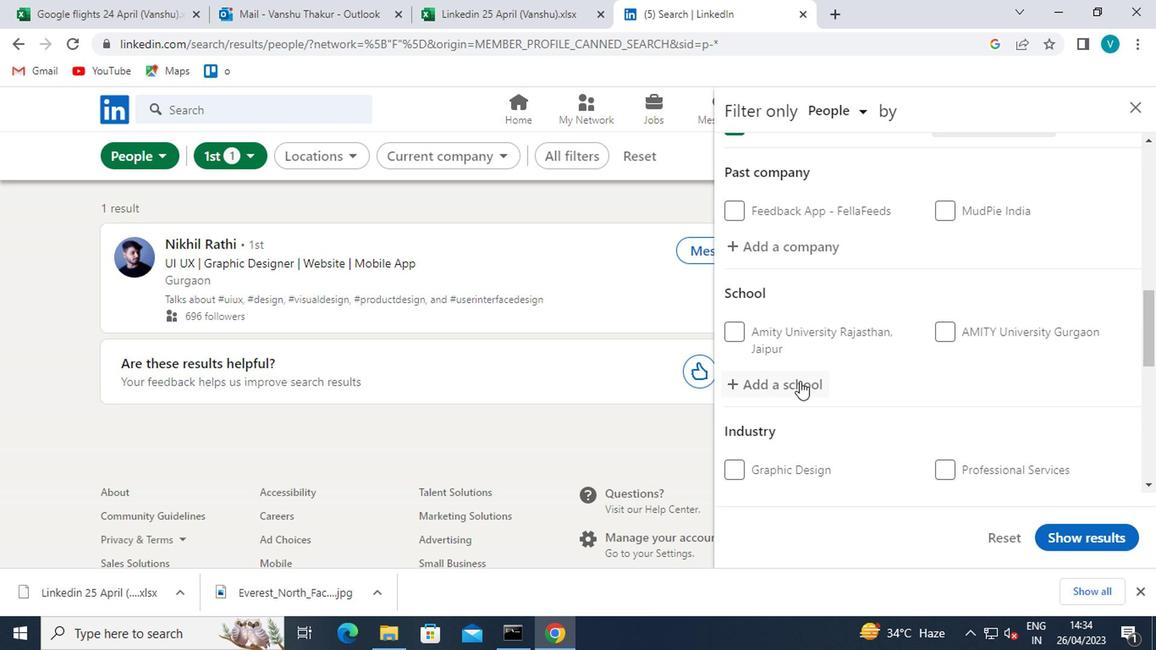 
Action: Key pressed <Key.shift>NORTH-<Key.shift>EASTERN<Key.space>
Screenshot: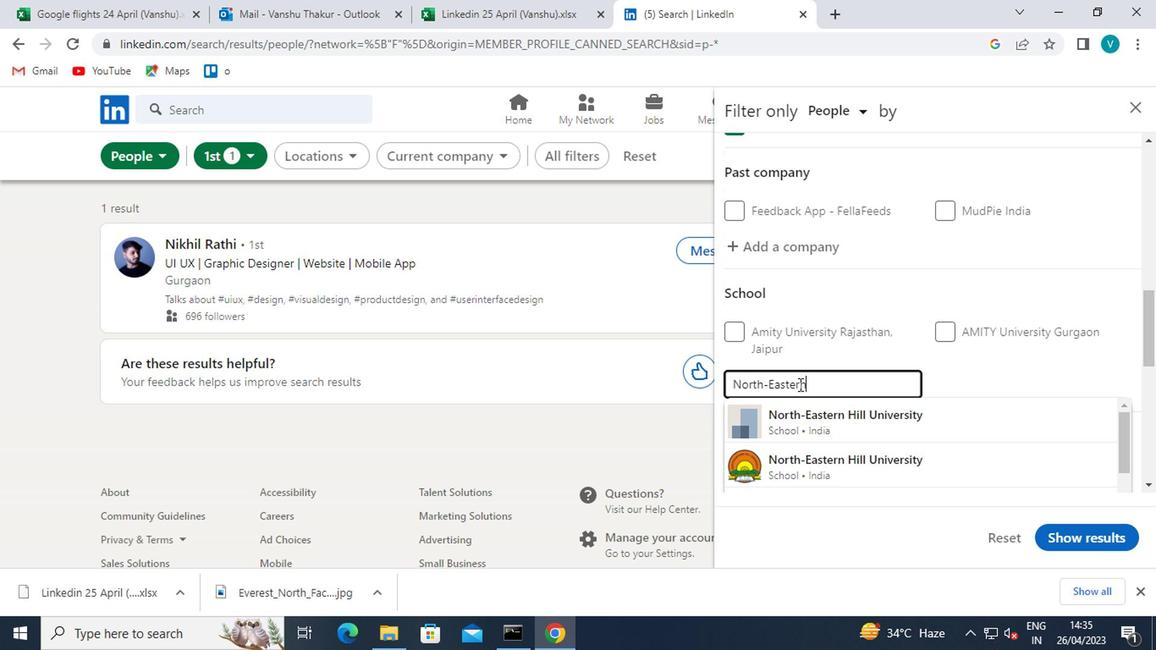 
Action: Mouse moved to (876, 462)
Screenshot: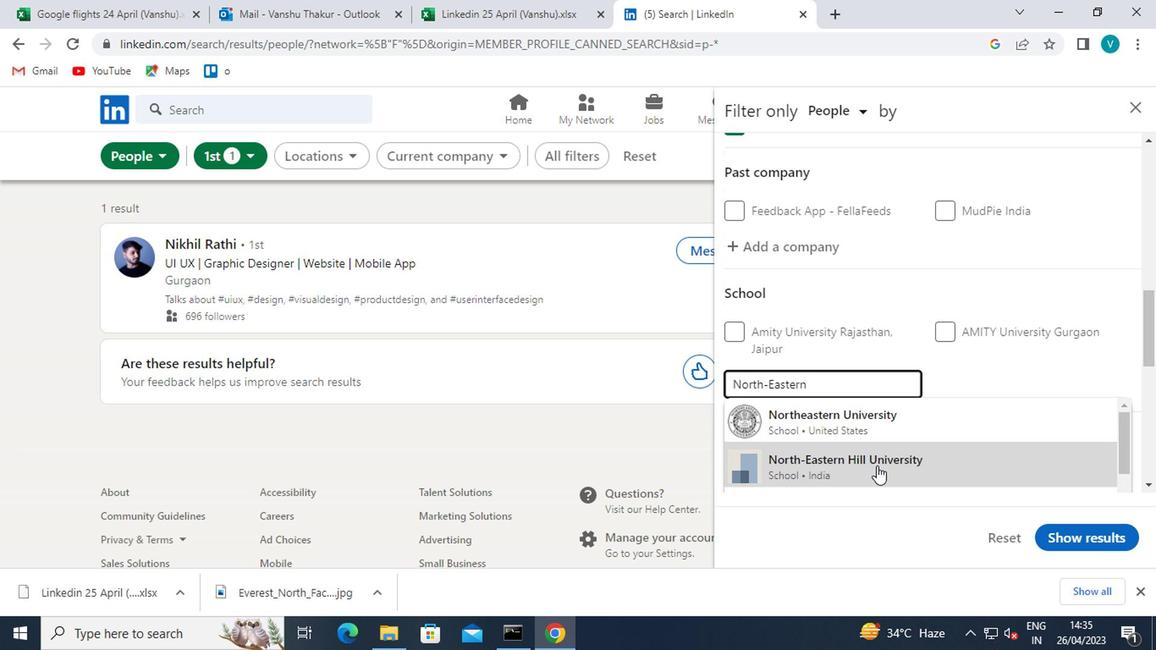 
Action: Mouse pressed left at (876, 462)
Screenshot: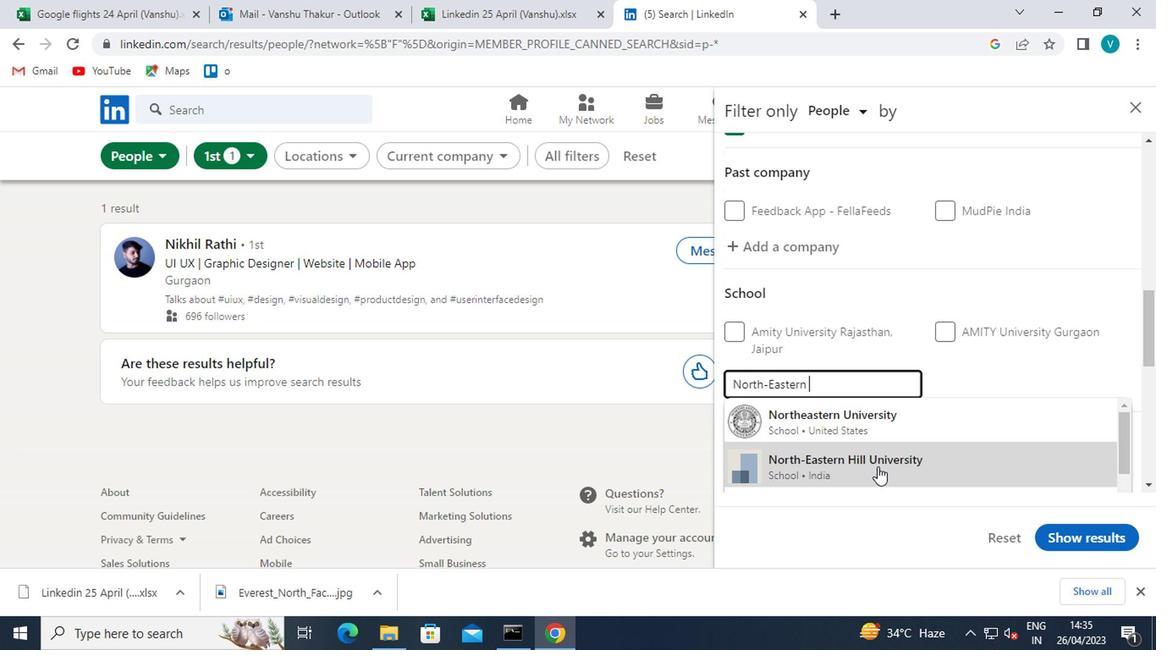 
Action: Mouse moved to (909, 417)
Screenshot: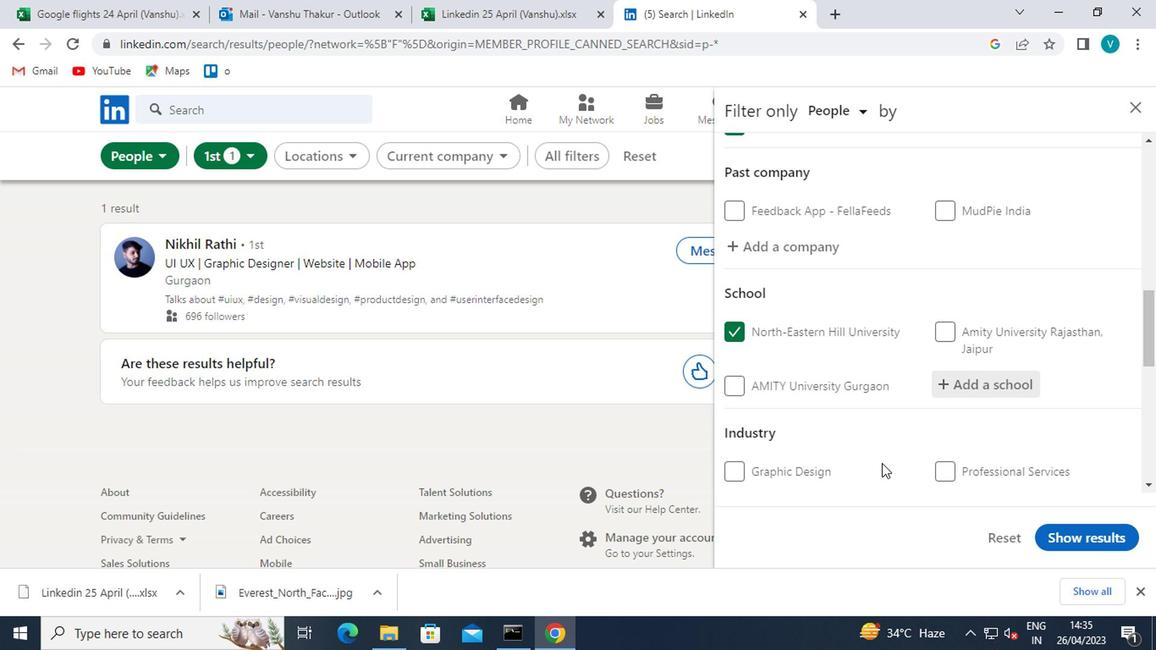 
Action: Mouse scrolled (909, 416) with delta (0, -1)
Screenshot: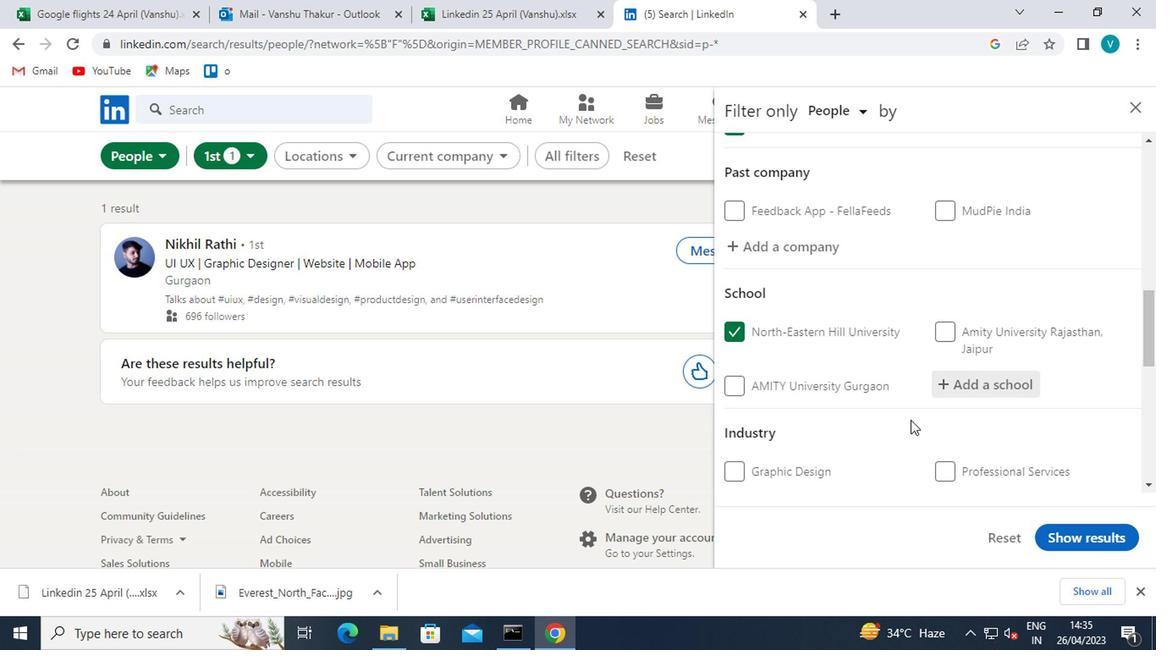 
Action: Mouse scrolled (909, 416) with delta (0, -1)
Screenshot: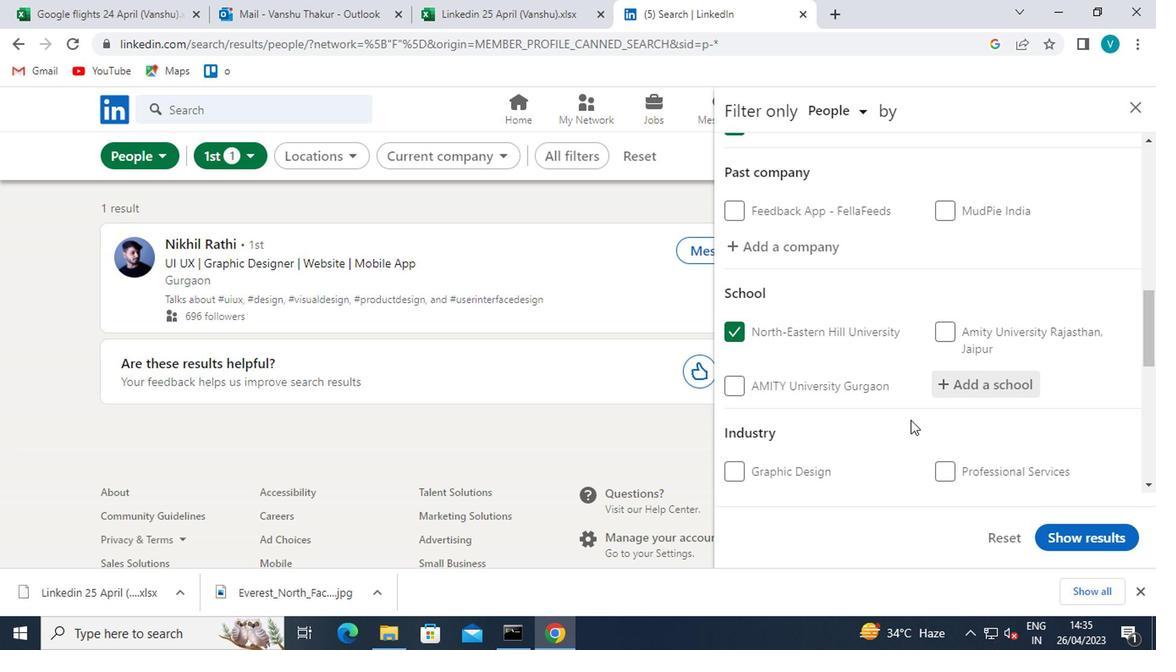 
Action: Mouse moved to (993, 339)
Screenshot: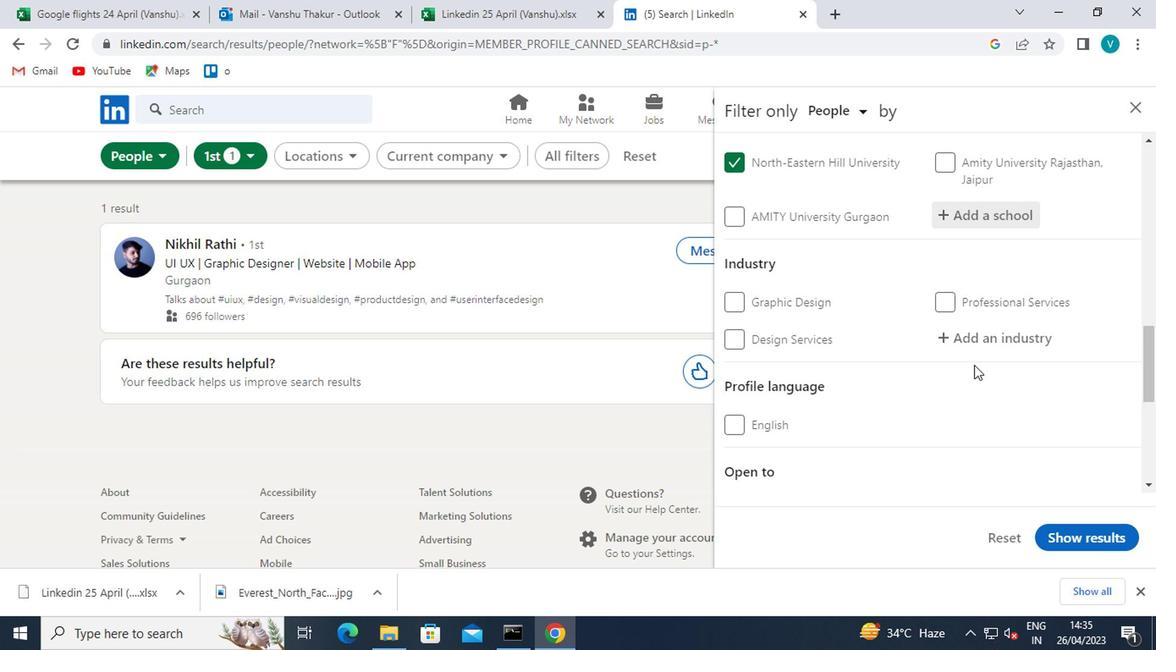 
Action: Mouse pressed left at (993, 339)
Screenshot: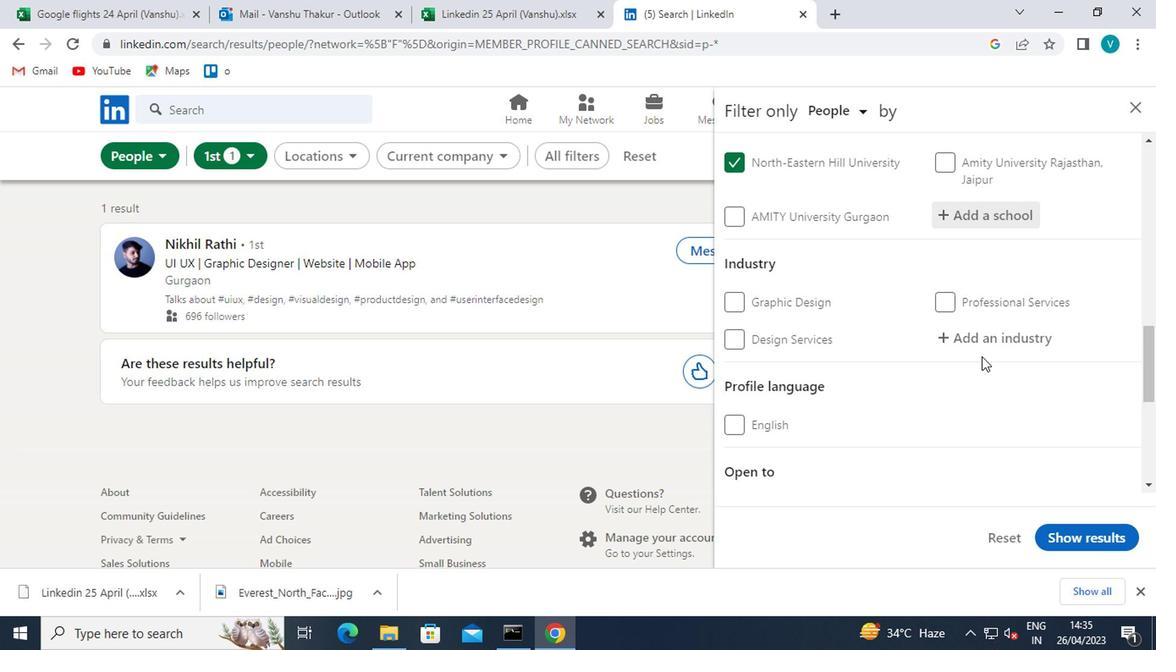 
Action: Key pressed <Key.shift>EXE
Screenshot: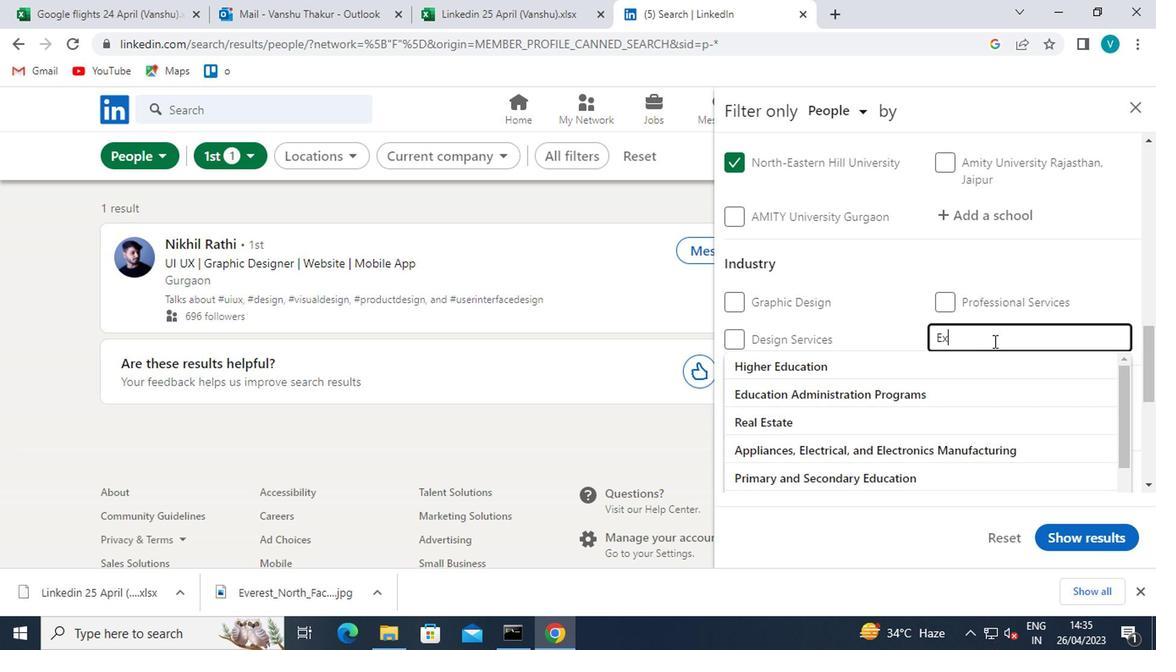 
Action: Mouse moved to (893, 381)
Screenshot: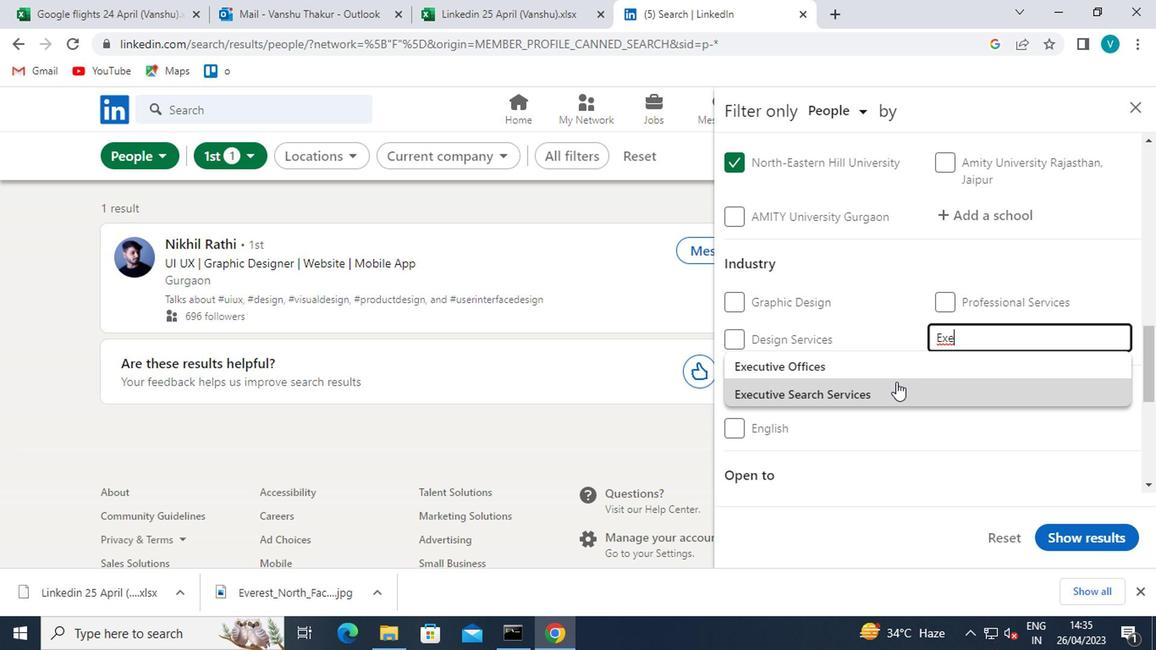 
Action: Mouse pressed left at (893, 381)
Screenshot: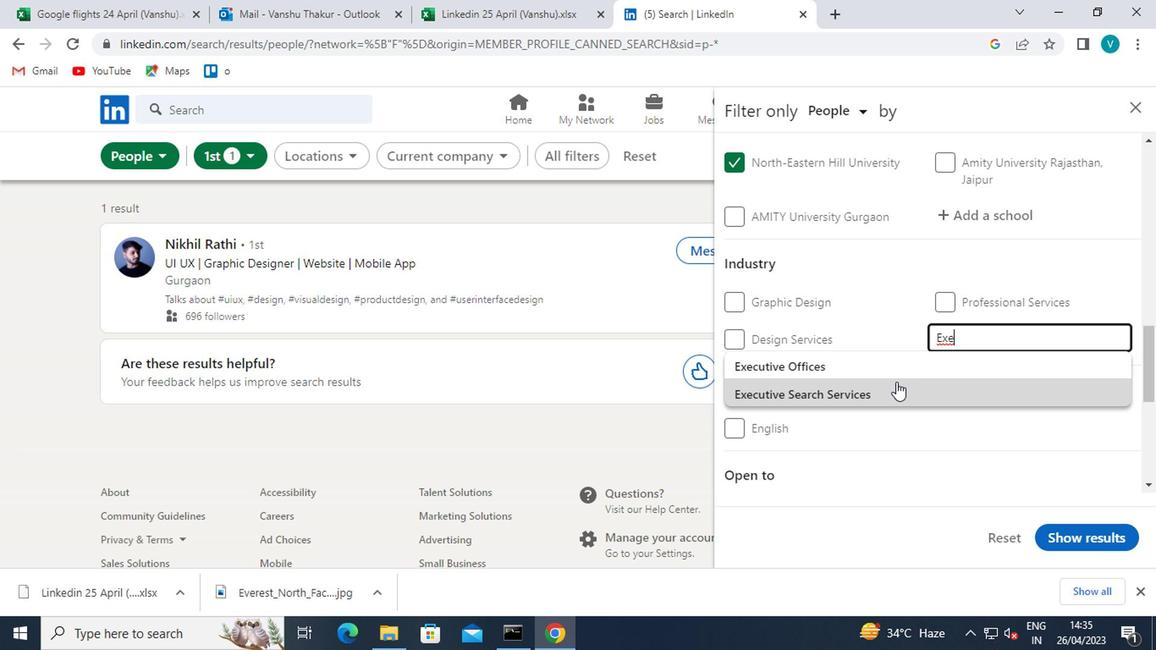 
Action: Mouse scrolled (893, 380) with delta (0, 0)
Screenshot: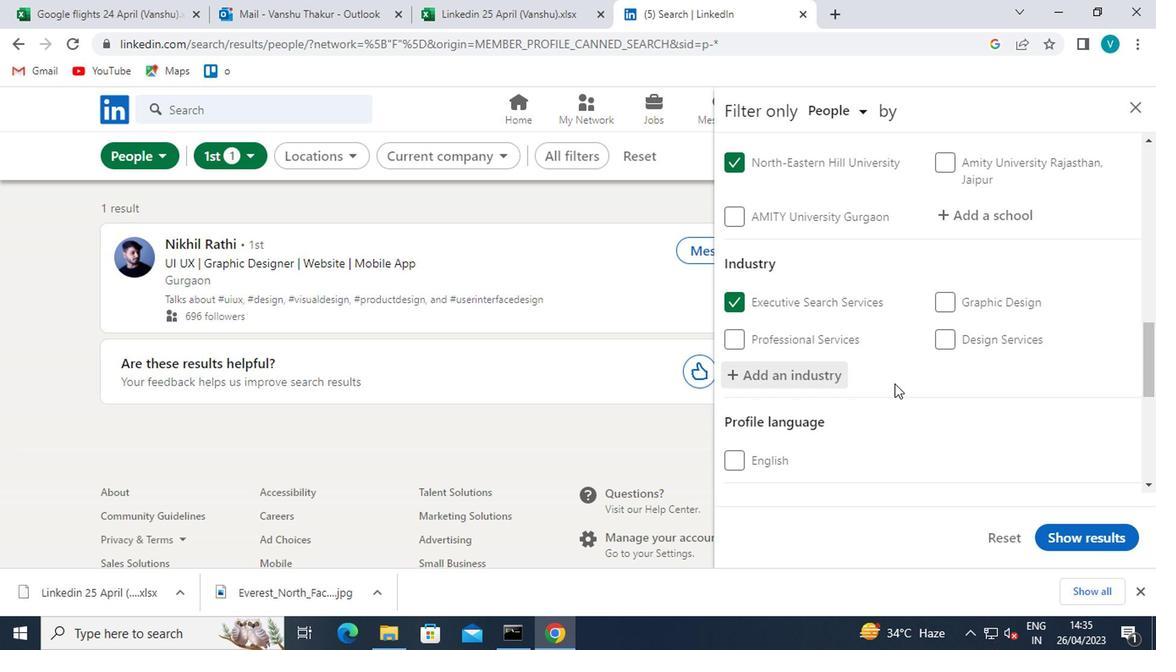 
Action: Mouse scrolled (893, 380) with delta (0, 0)
Screenshot: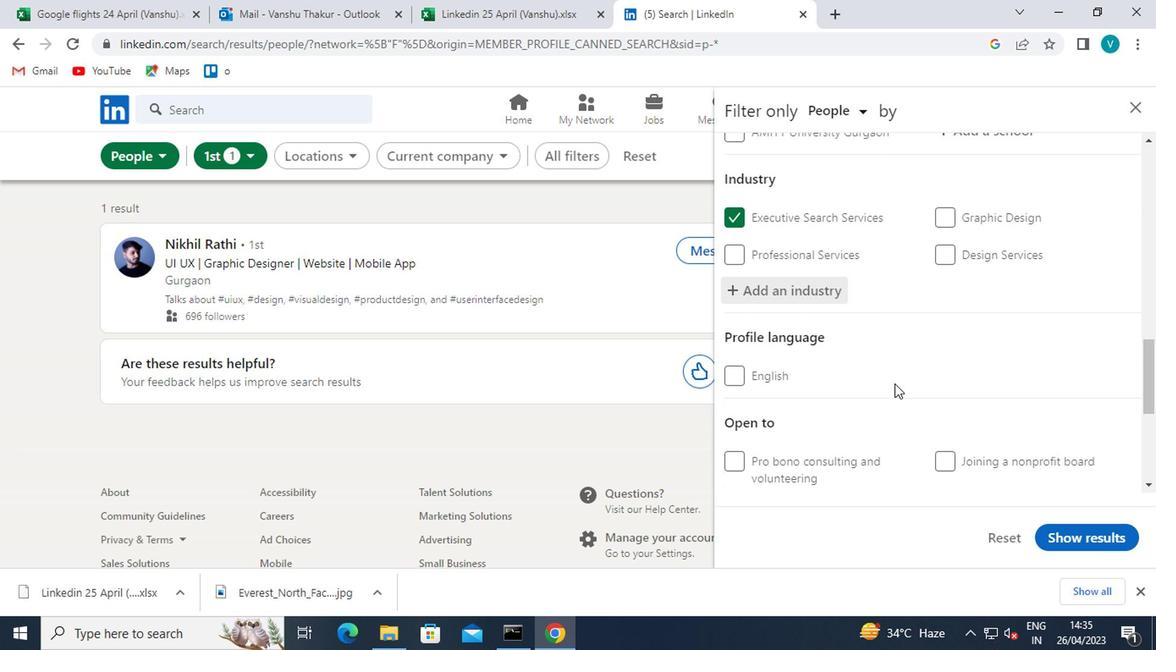 
Action: Mouse scrolled (893, 380) with delta (0, 0)
Screenshot: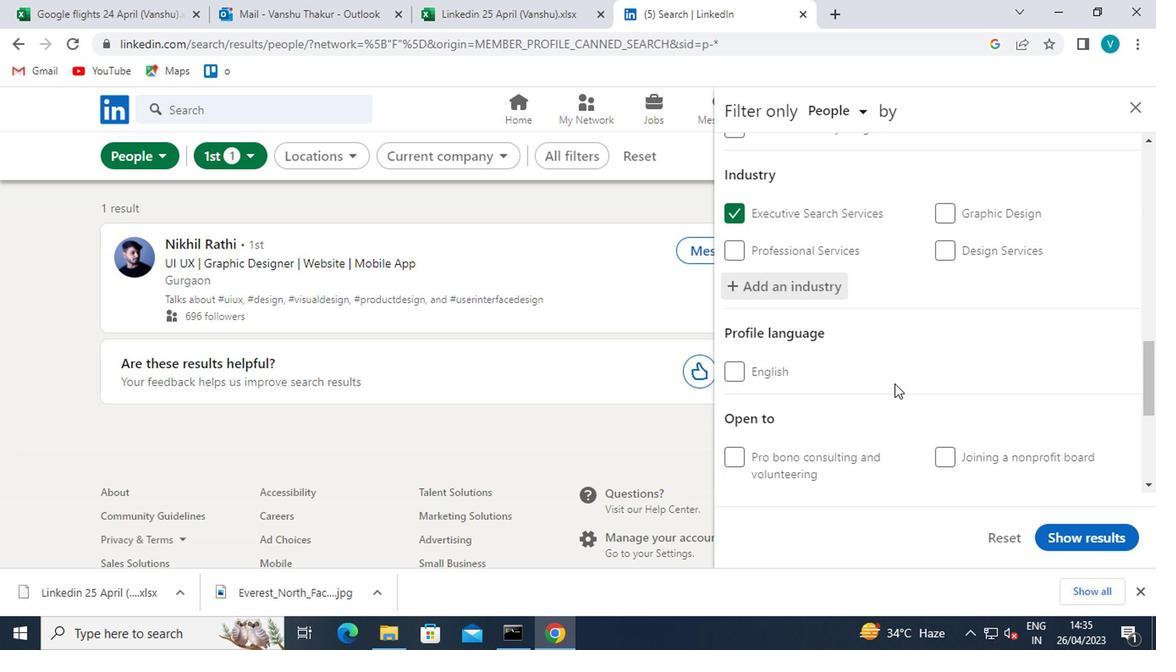 
Action: Mouse moved to (750, 390)
Screenshot: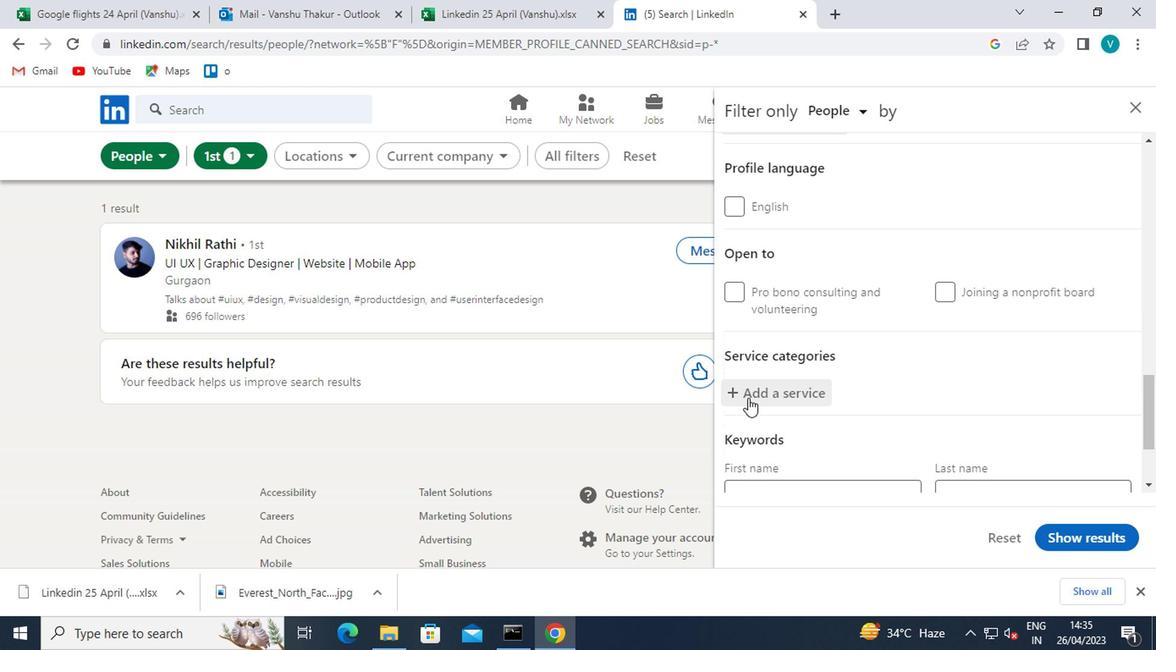 
Action: Mouse pressed left at (750, 390)
Screenshot: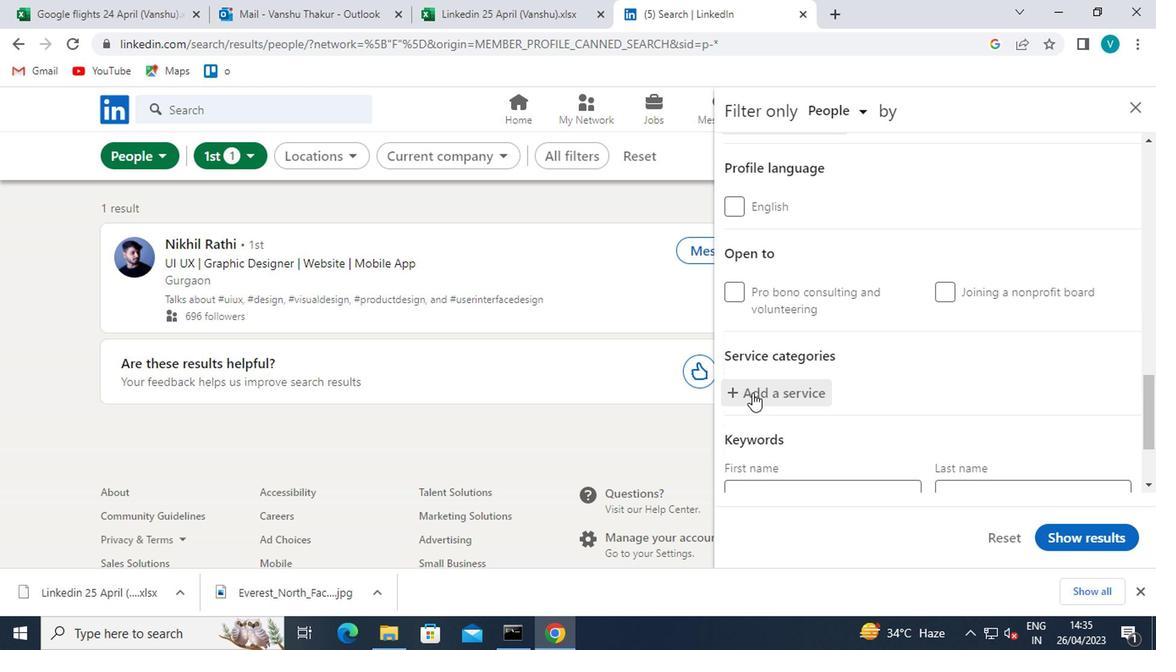 
Action: Key pressed <Key.shift>NOTA
Screenshot: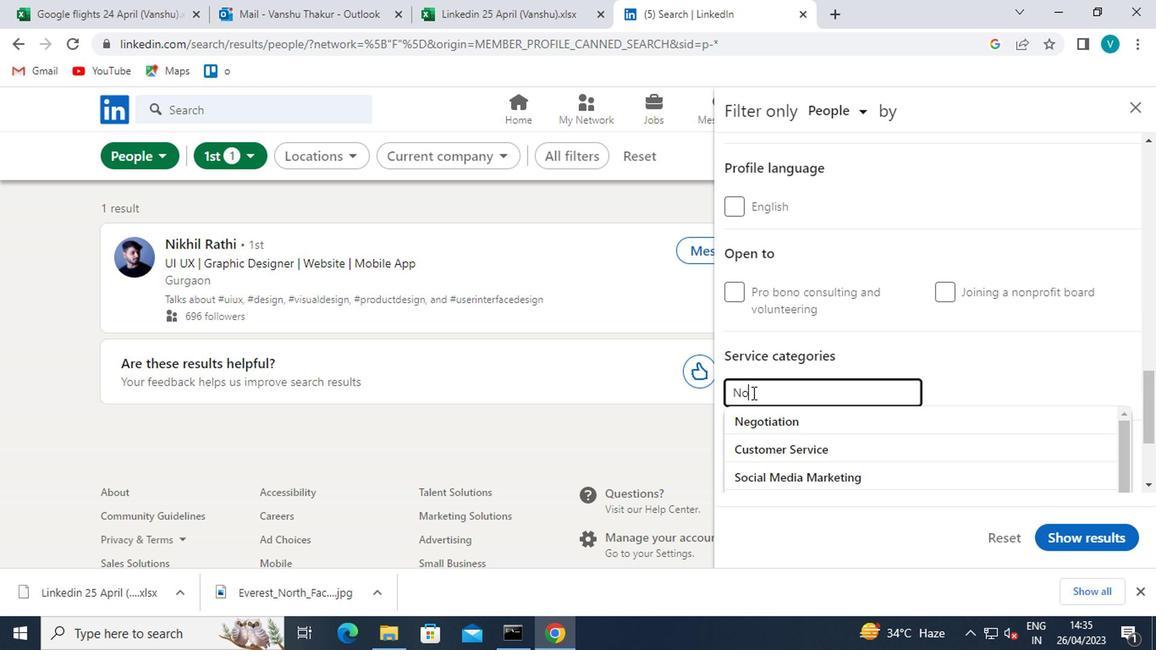
Action: Mouse moved to (809, 367)
Screenshot: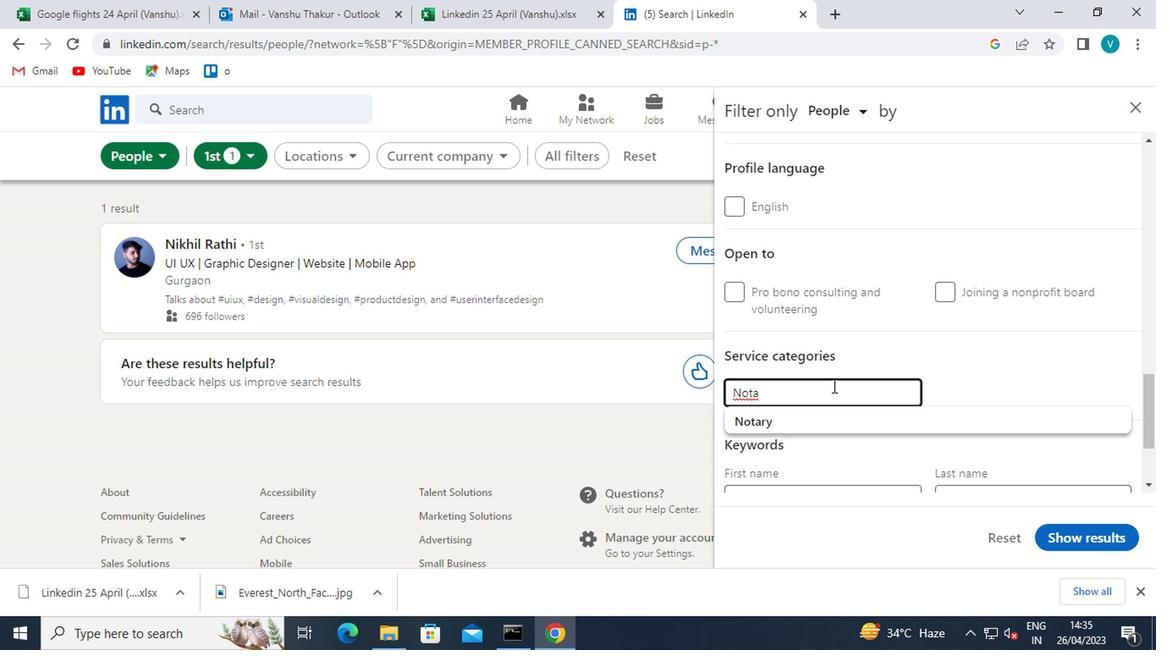 
Action: Key pressed RY<Key.space><Key.shift>ONLINE<Key.space><Key.shift><Key.shift><Key.shift><Key.shift>RESEARCH
Screenshot: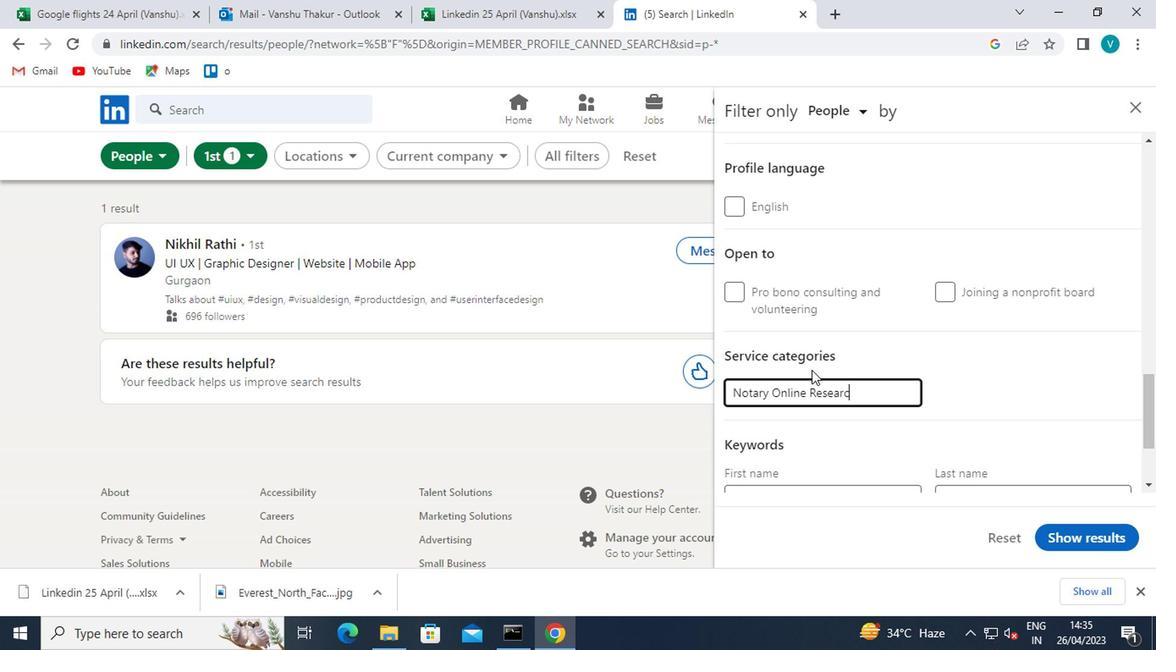 
Action: Mouse moved to (878, 398)
Screenshot: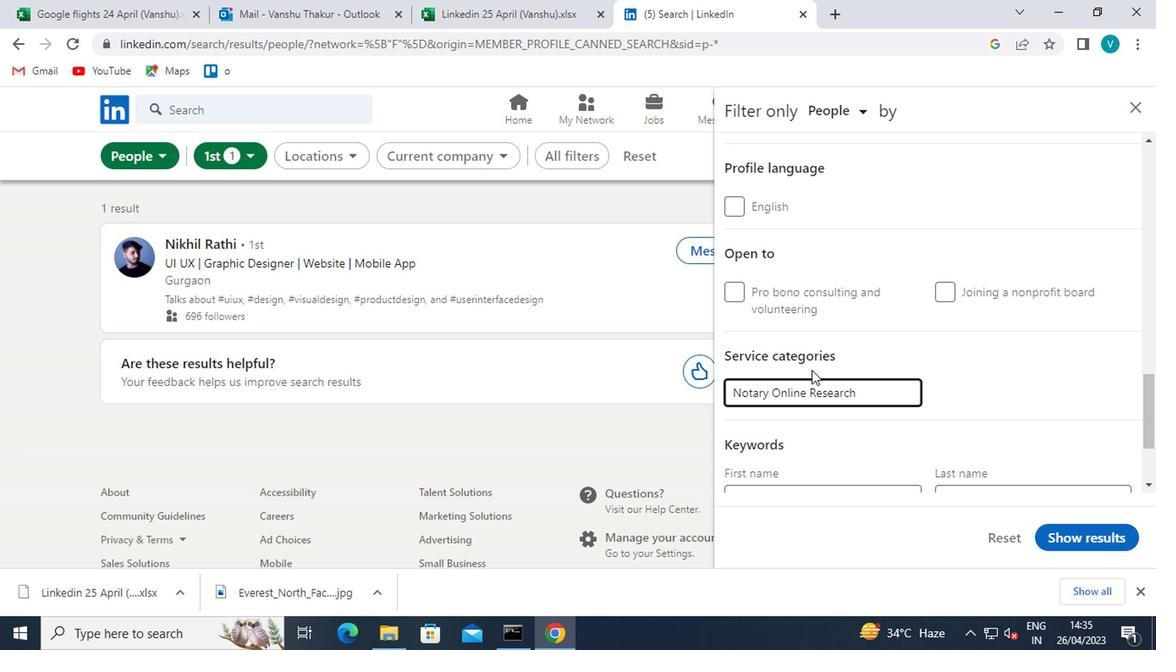 
Action: Mouse scrolled (878, 398) with delta (0, 0)
Screenshot: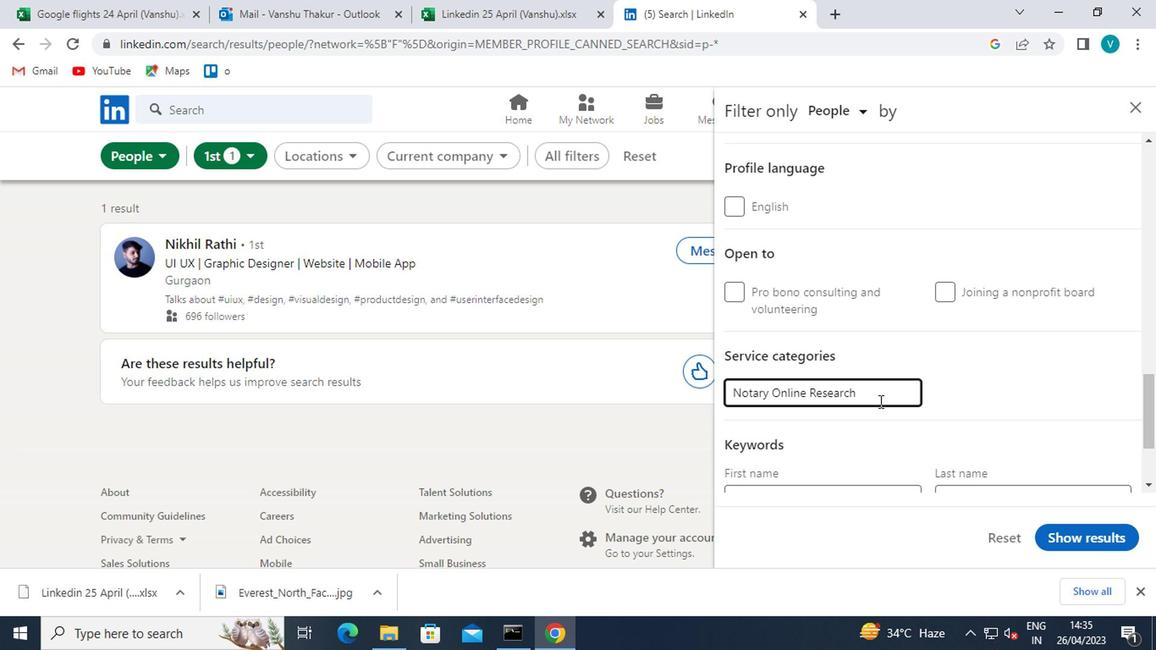 
Action: Mouse moved to (842, 426)
Screenshot: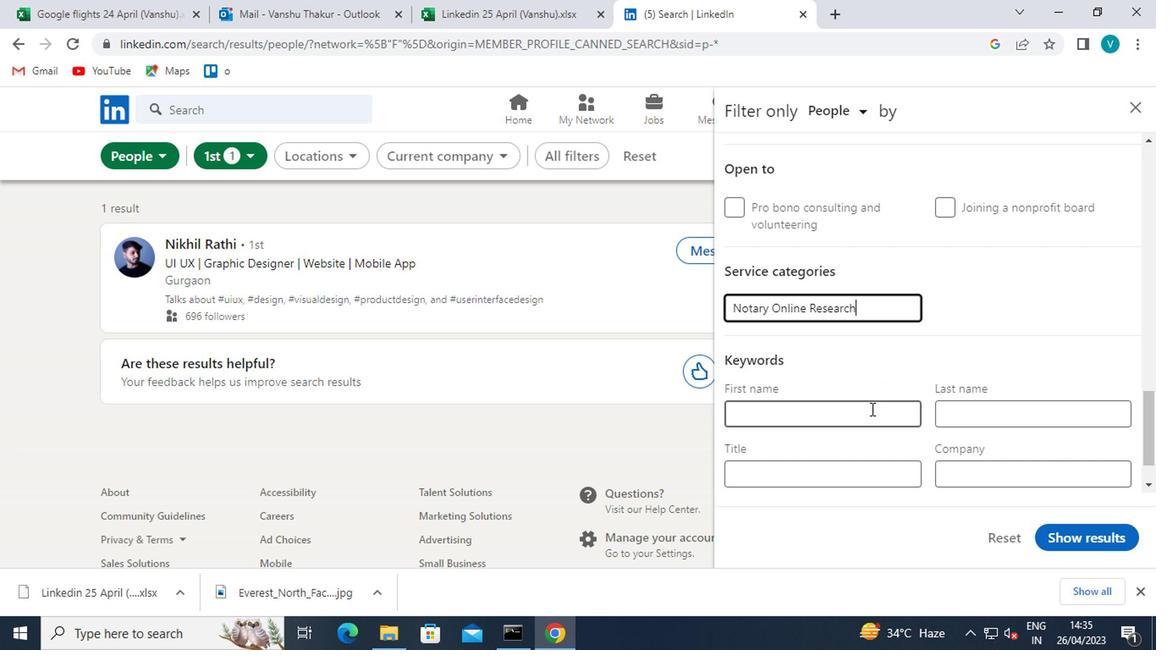 
Action: Mouse scrolled (842, 426) with delta (0, 0)
Screenshot: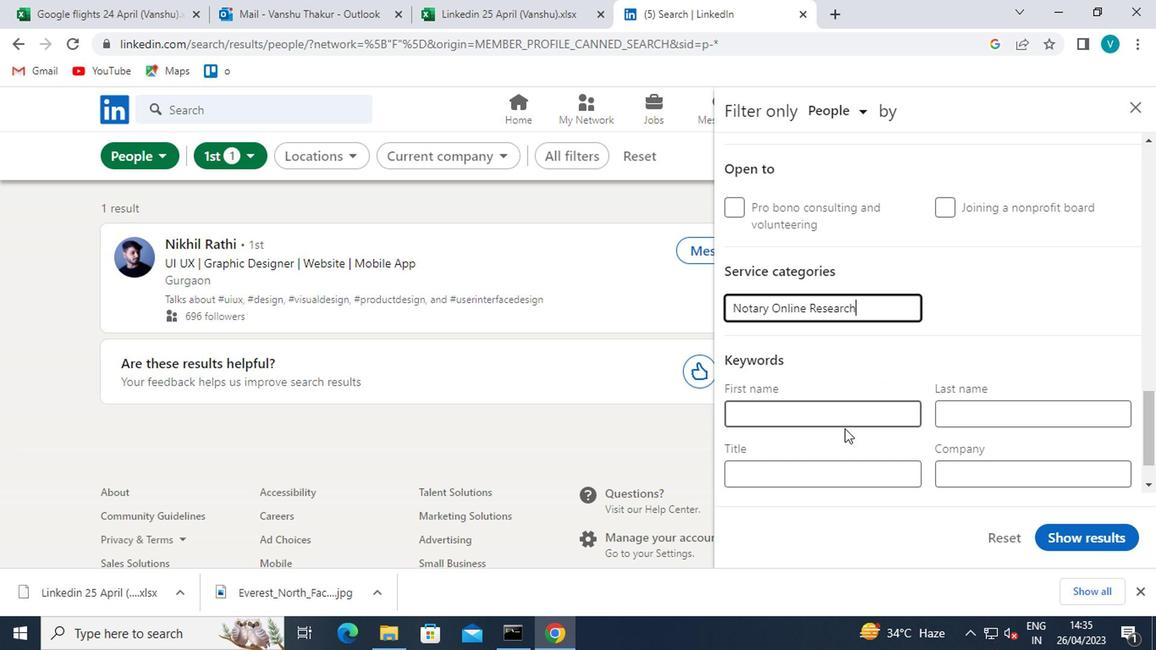 
Action: Mouse moved to (842, 416)
Screenshot: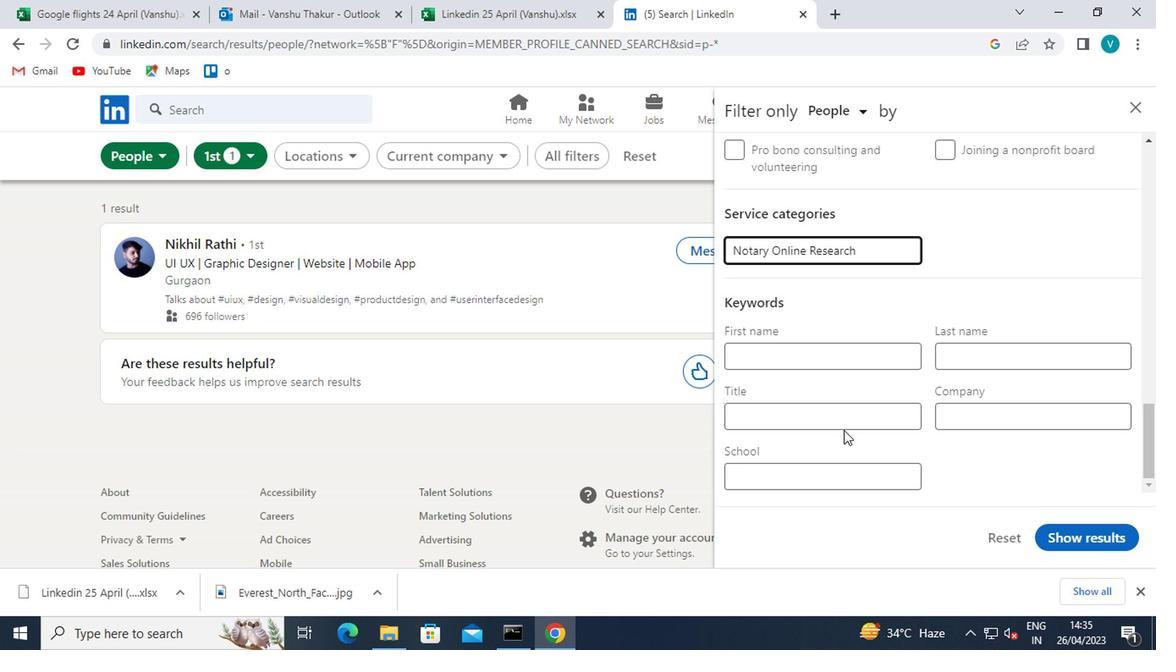 
Action: Mouse pressed left at (842, 416)
Screenshot: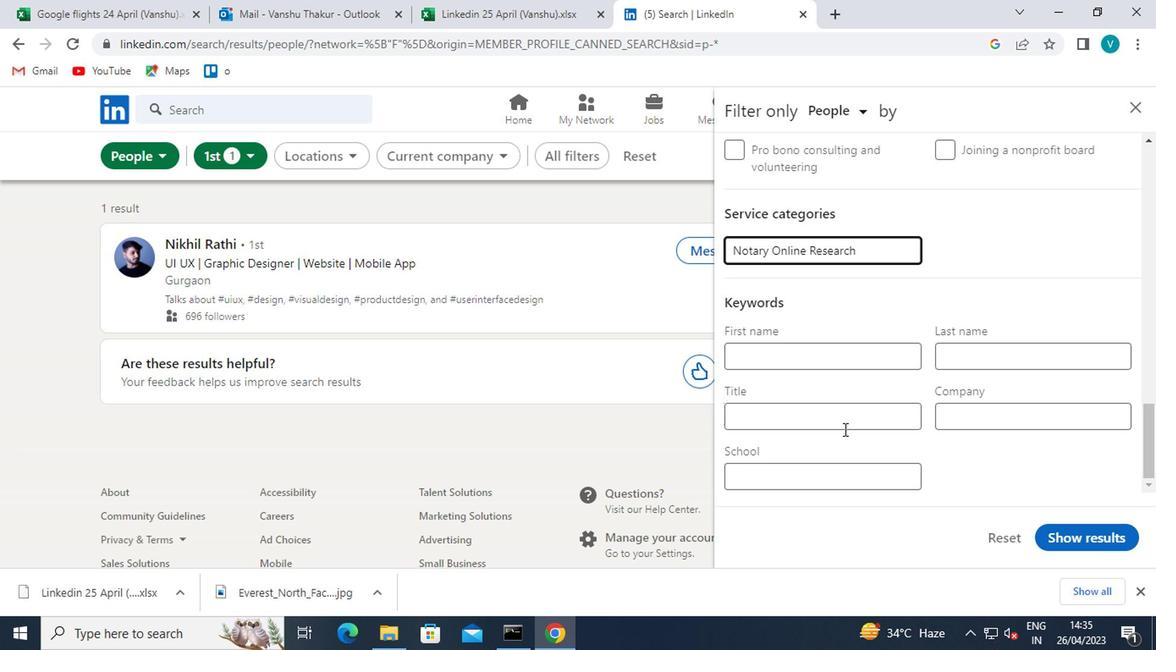 
Action: Key pressed <Key.shift>MECHA
Screenshot: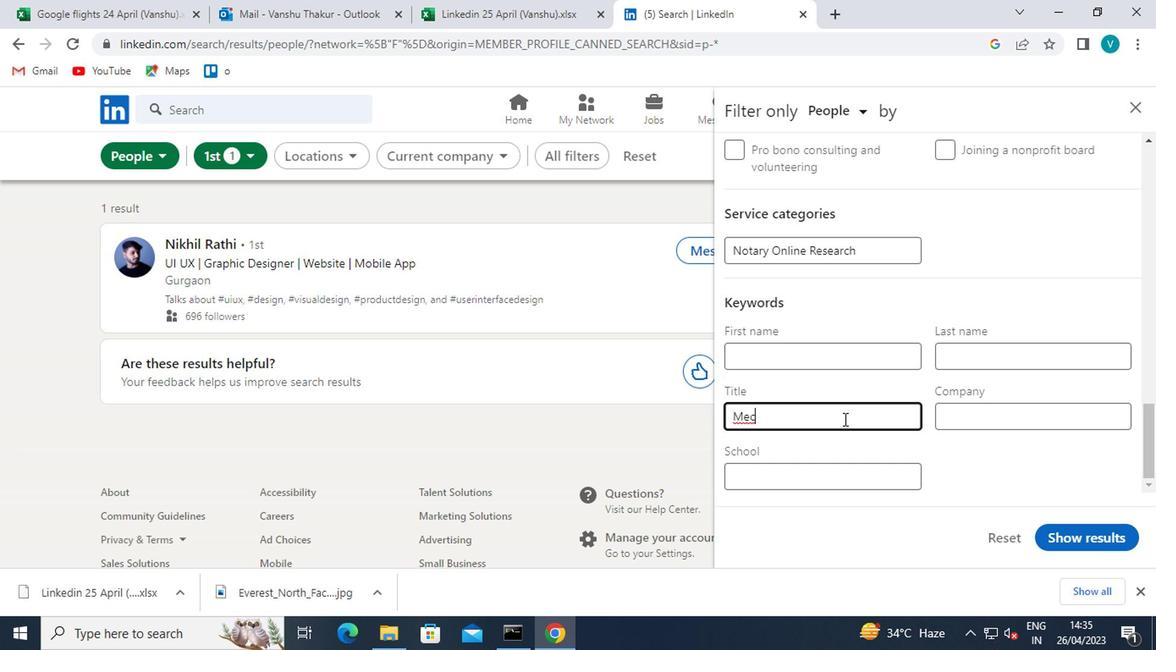 
Action: Mouse moved to (840, 411)
Screenshot: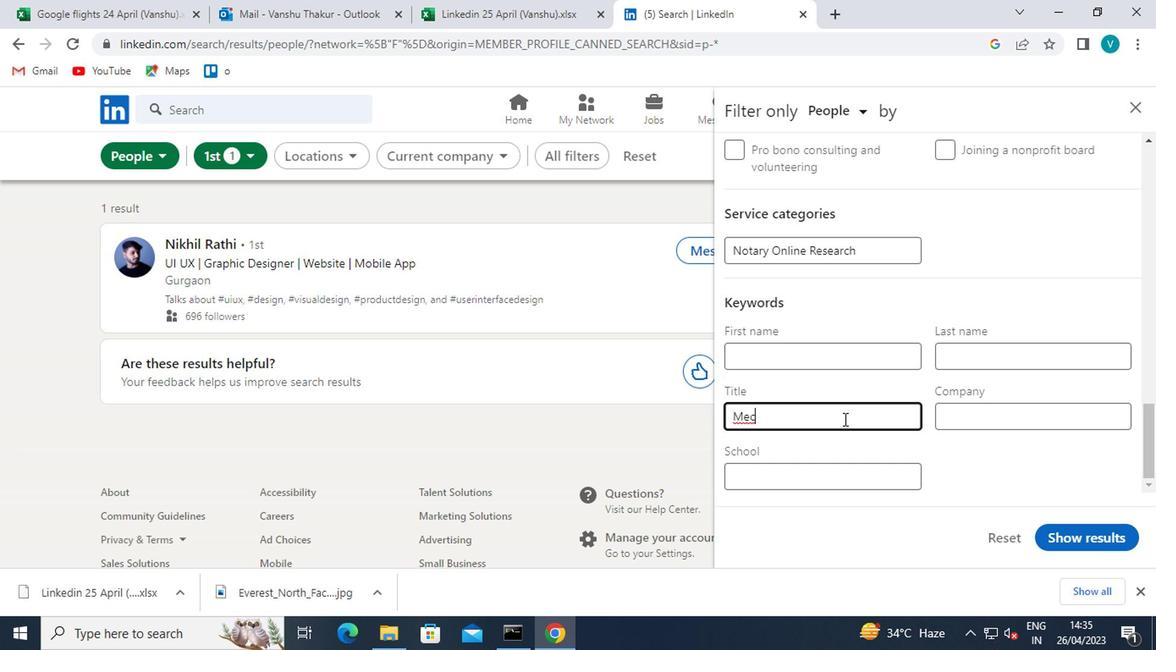 
Action: Key pressed NIC<Key.space>
Screenshot: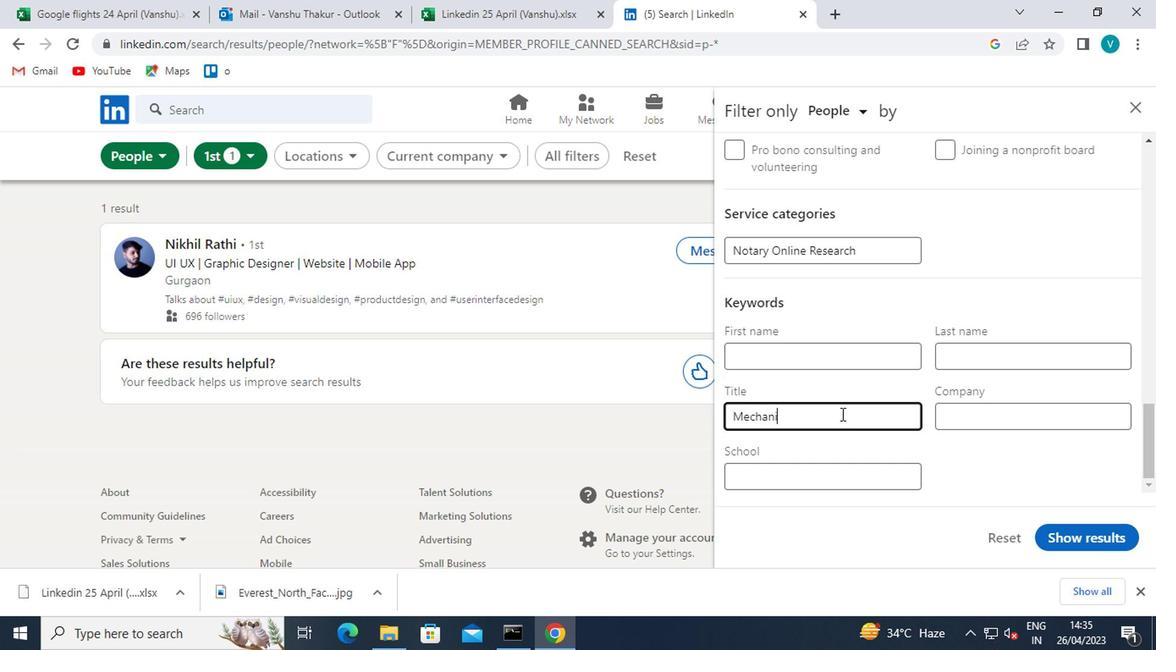 
Action: Mouse moved to (1070, 531)
Screenshot: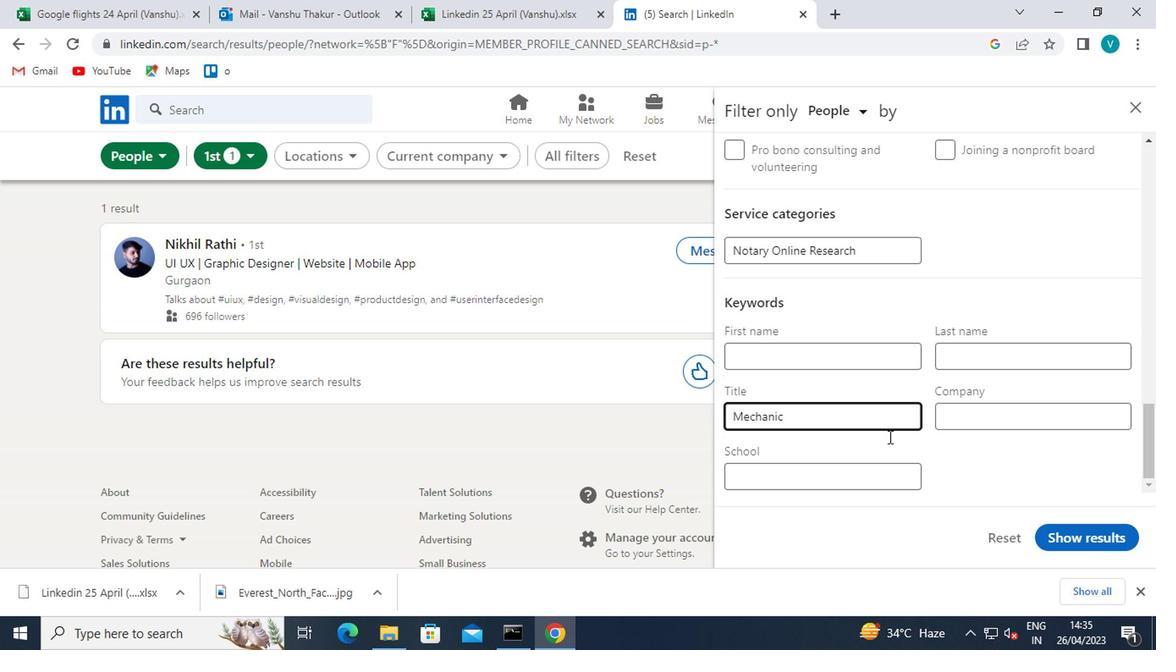 
Action: Mouse pressed left at (1070, 531)
Screenshot: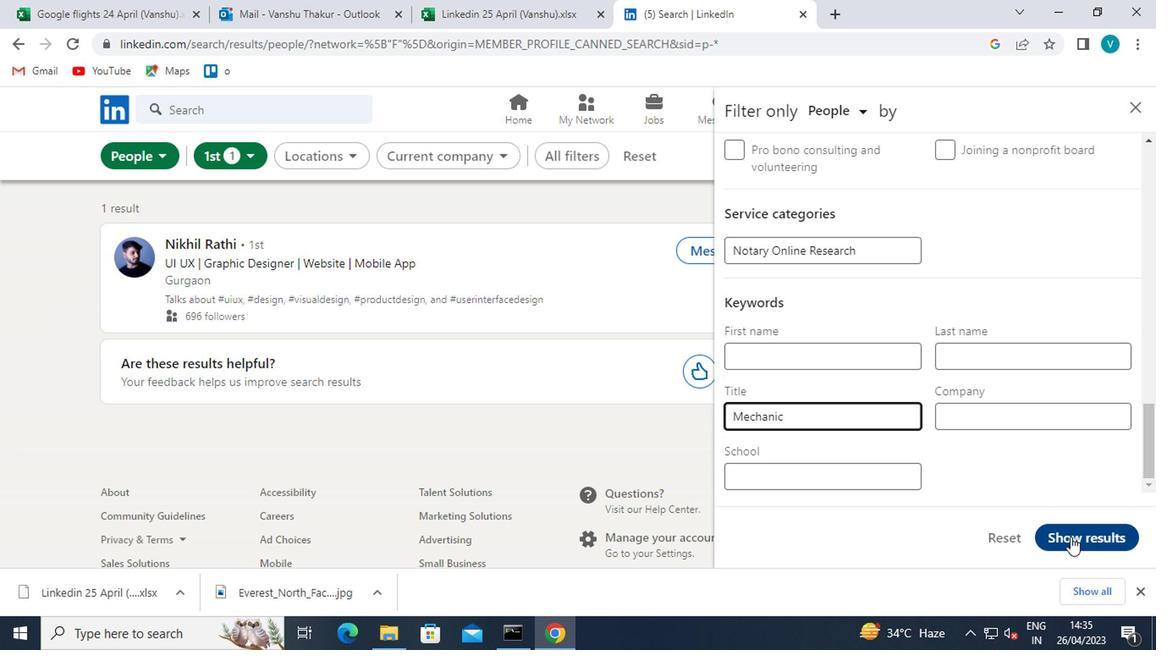 
Action: Mouse moved to (952, 430)
Screenshot: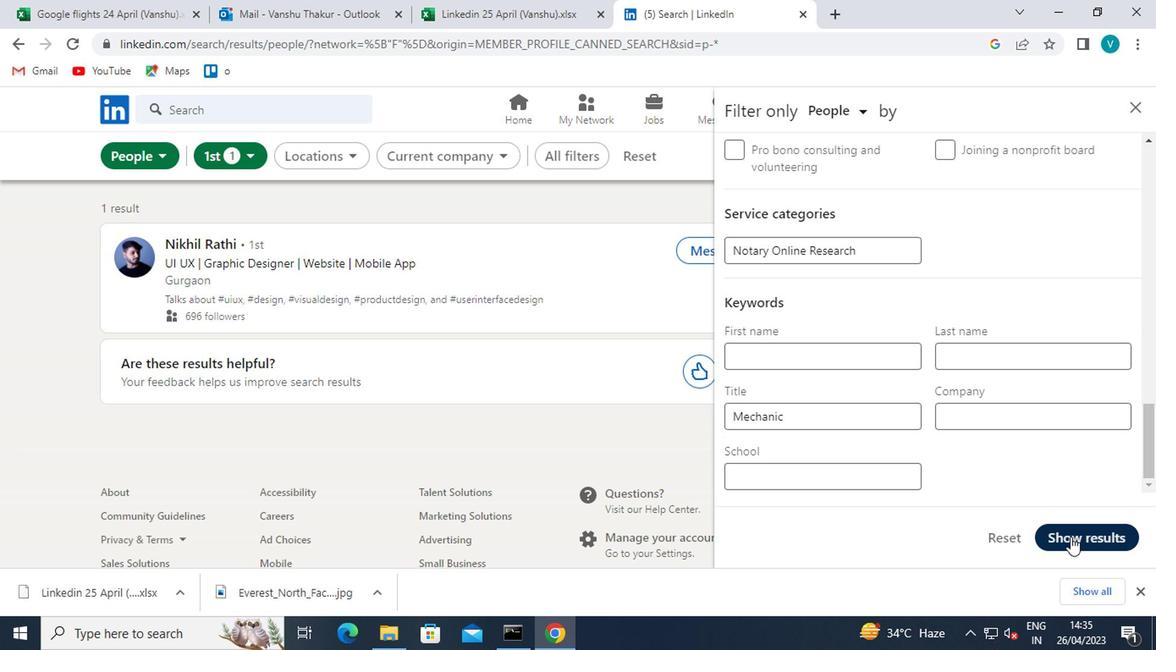 
